 Task:  Click on Golf Select Pick Sheet First name Michael Last name Hernandez and  Email softage.9@softage.net Group 1 Scottie Scheffler Group 2 Matthew Fitzpatrick Bonus Golfer Matthew Fitzpatrick Group 3 Tom Kim Group 4 Sahith Theegala #1 Golfer For The Week Sam Burns Tie-Breaker Score 0 Submit pick sheet
Action: Mouse moved to (421, 334)
Screenshot: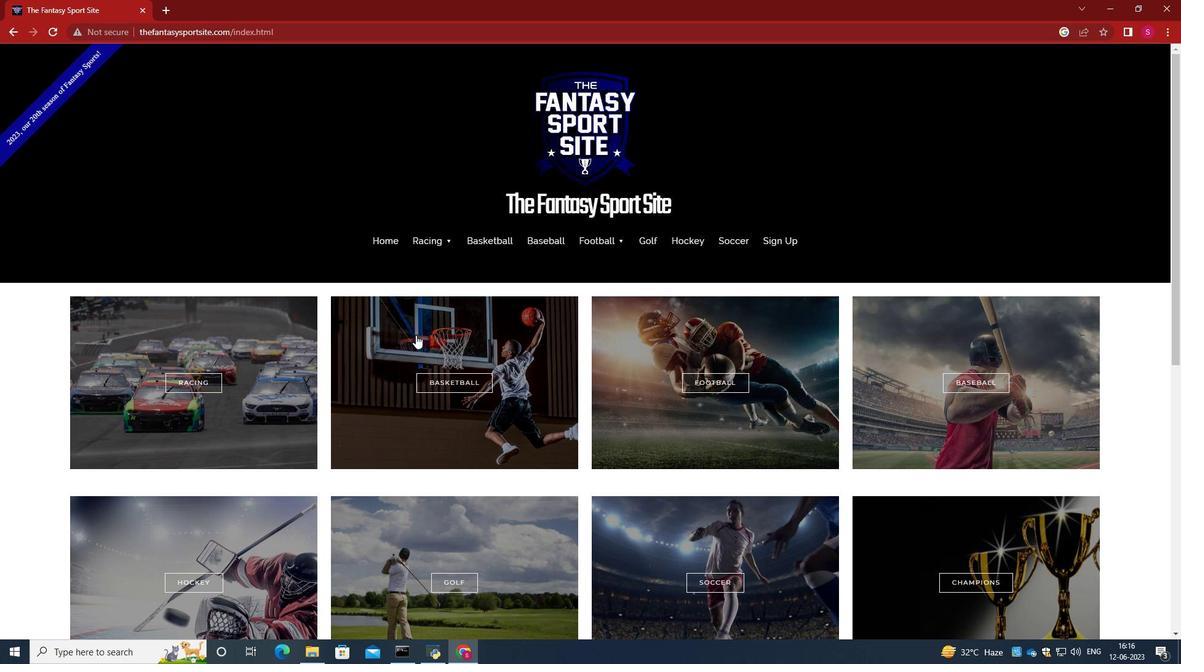 
Action: Mouse scrolled (421, 334) with delta (0, 0)
Screenshot: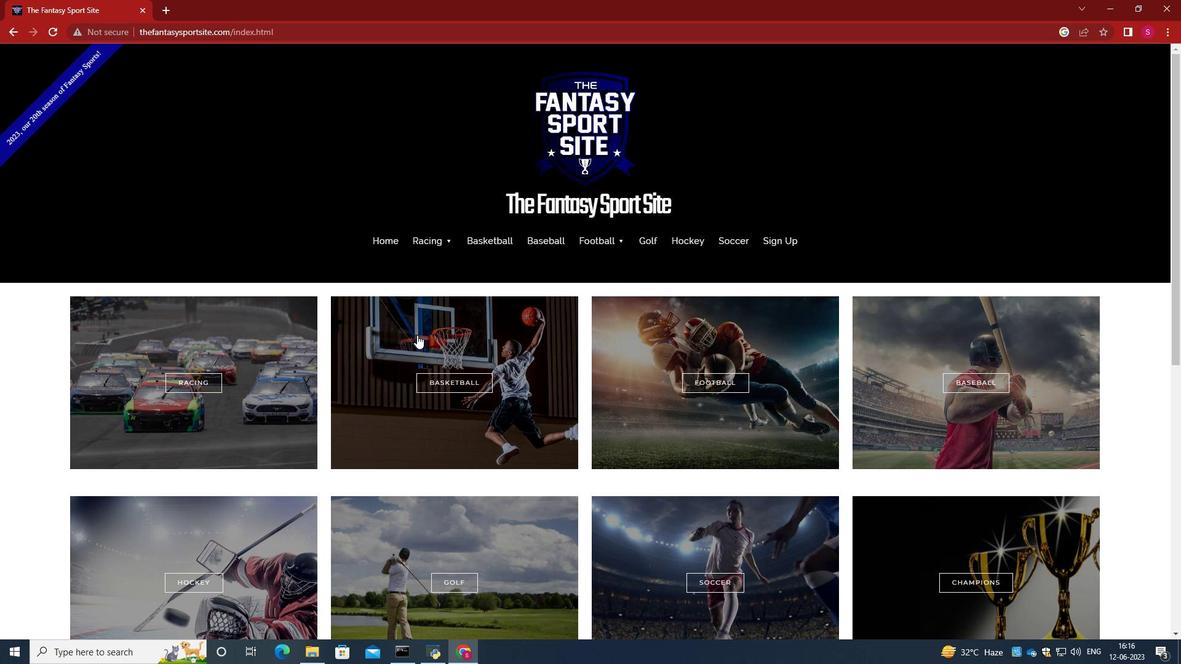 
Action: Mouse scrolled (421, 334) with delta (0, 0)
Screenshot: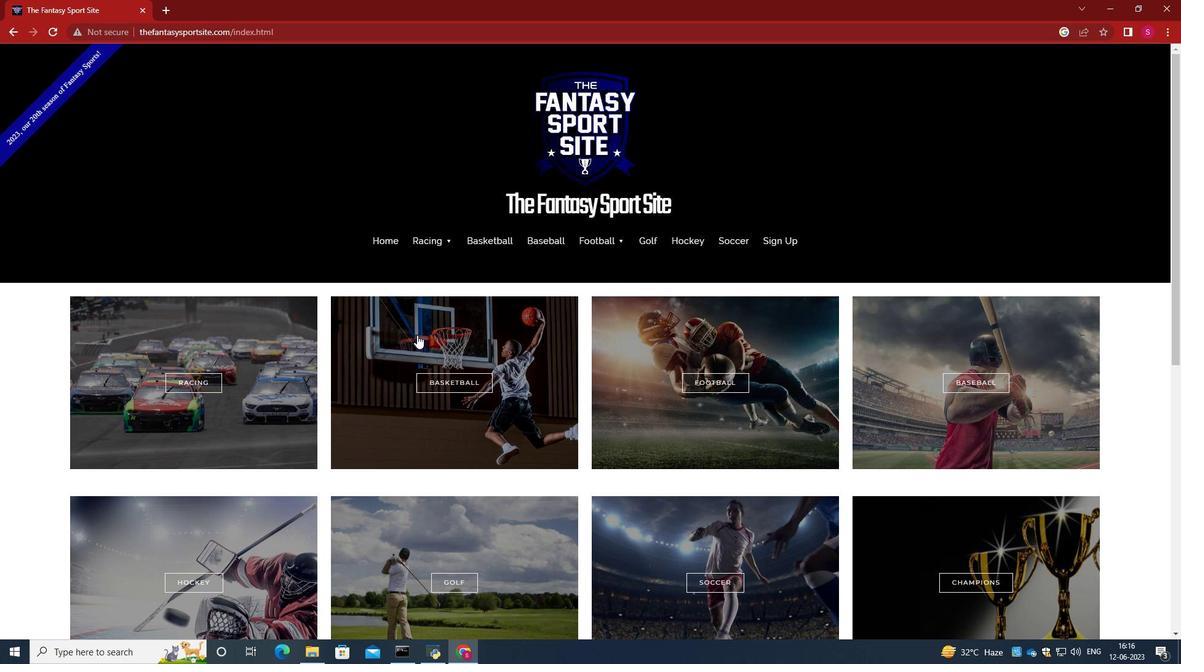 
Action: Mouse moved to (476, 465)
Screenshot: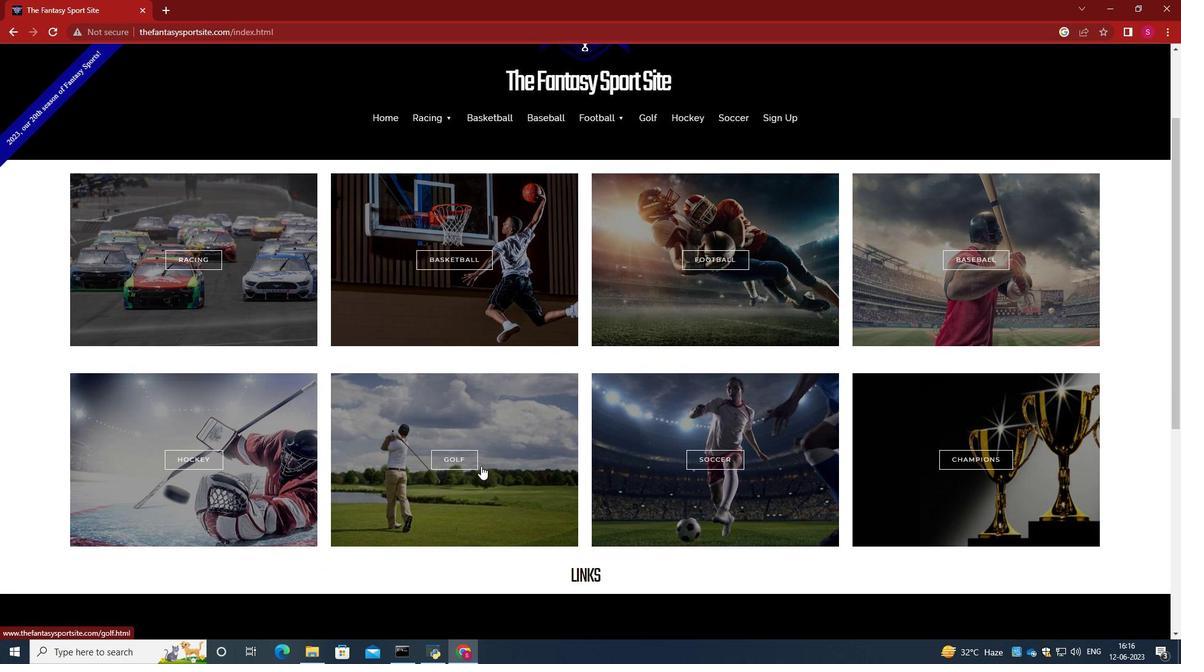 
Action: Mouse pressed left at (476, 465)
Screenshot: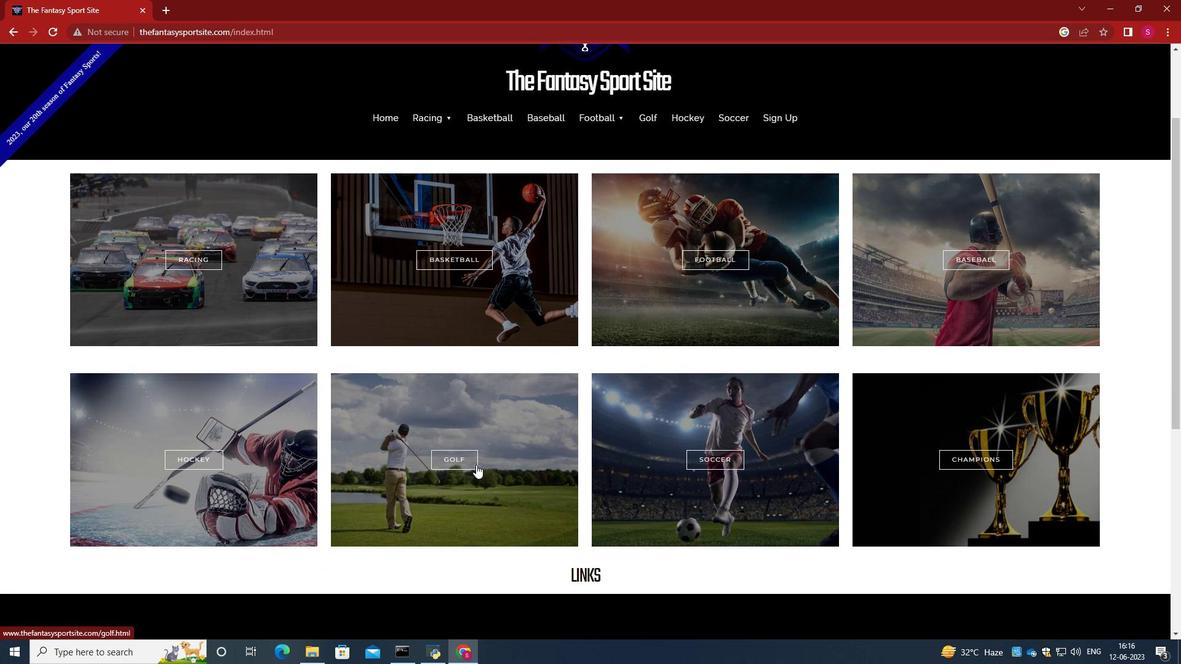 
Action: Mouse moved to (559, 292)
Screenshot: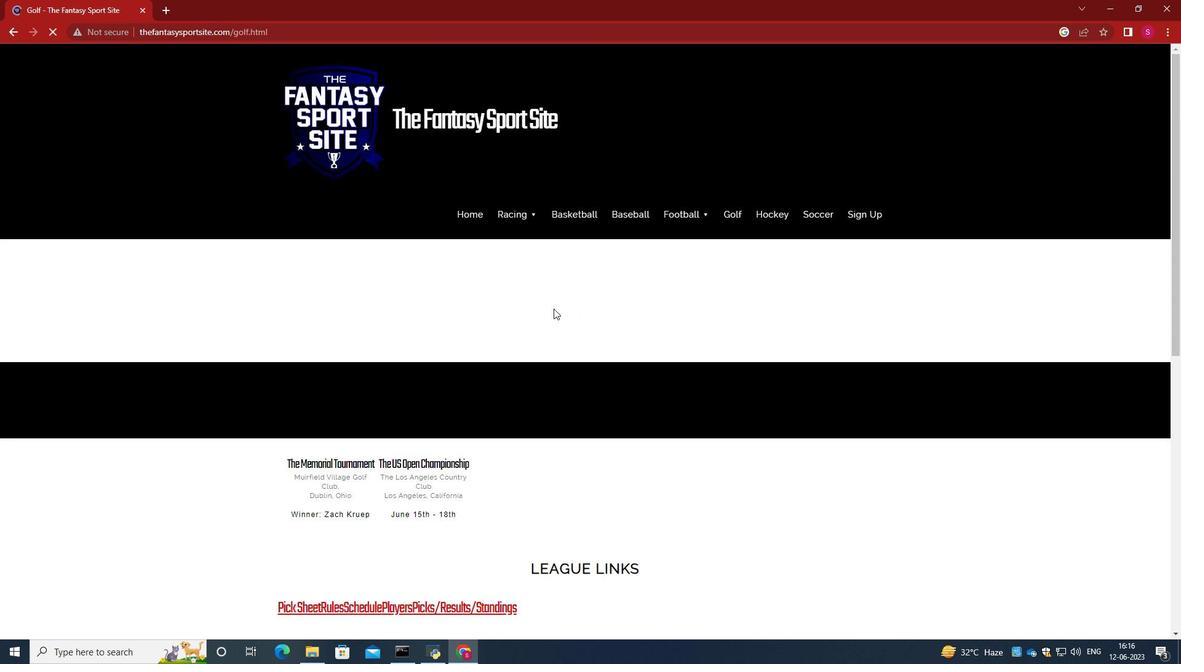 
Action: Mouse scrolled (559, 292) with delta (0, 0)
Screenshot: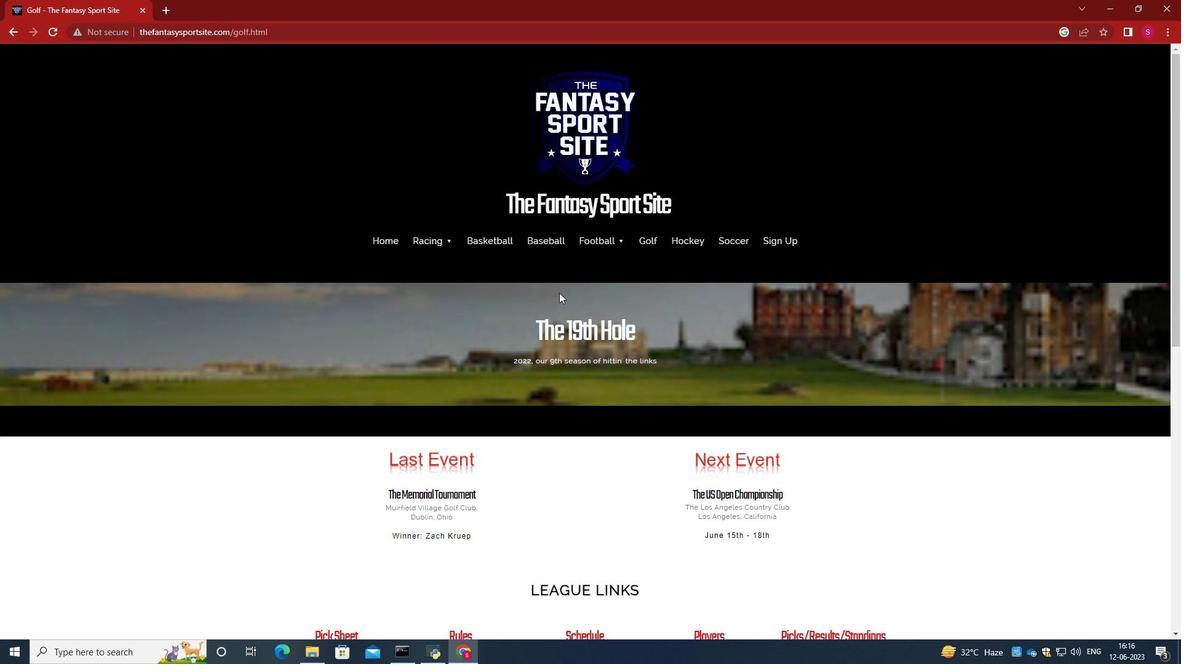 
Action: Mouse scrolled (559, 292) with delta (0, 0)
Screenshot: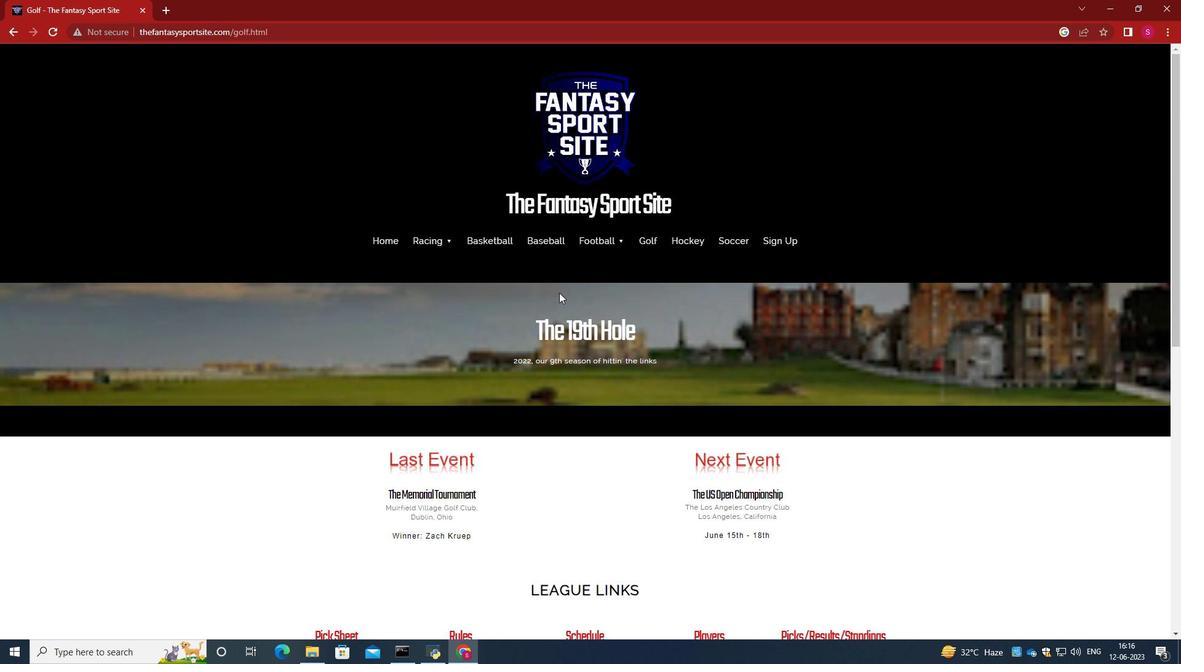 
Action: Mouse scrolled (559, 292) with delta (0, 0)
Screenshot: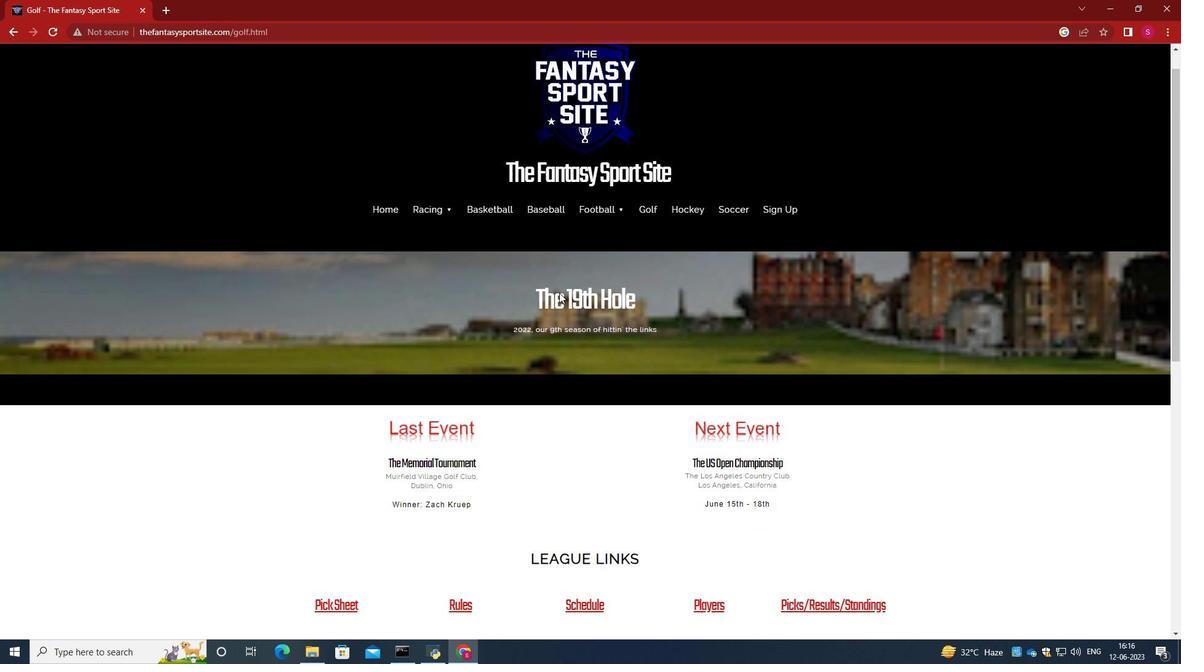 
Action: Mouse scrolled (559, 292) with delta (0, 0)
Screenshot: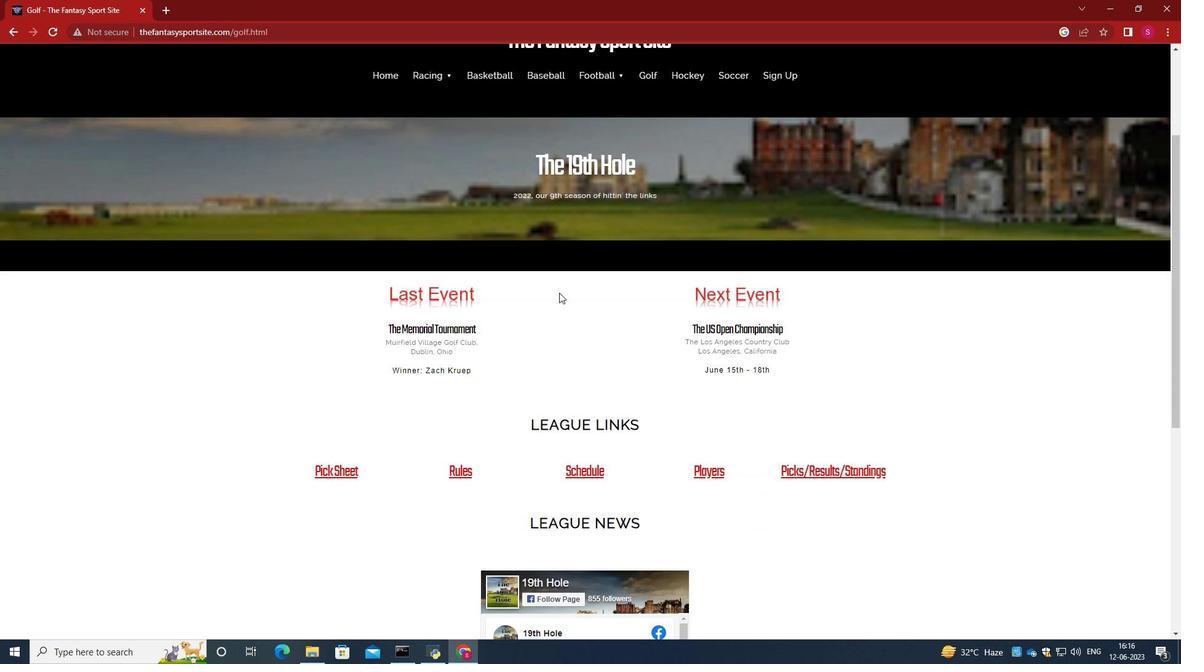 
Action: Mouse scrolled (559, 292) with delta (0, 0)
Screenshot: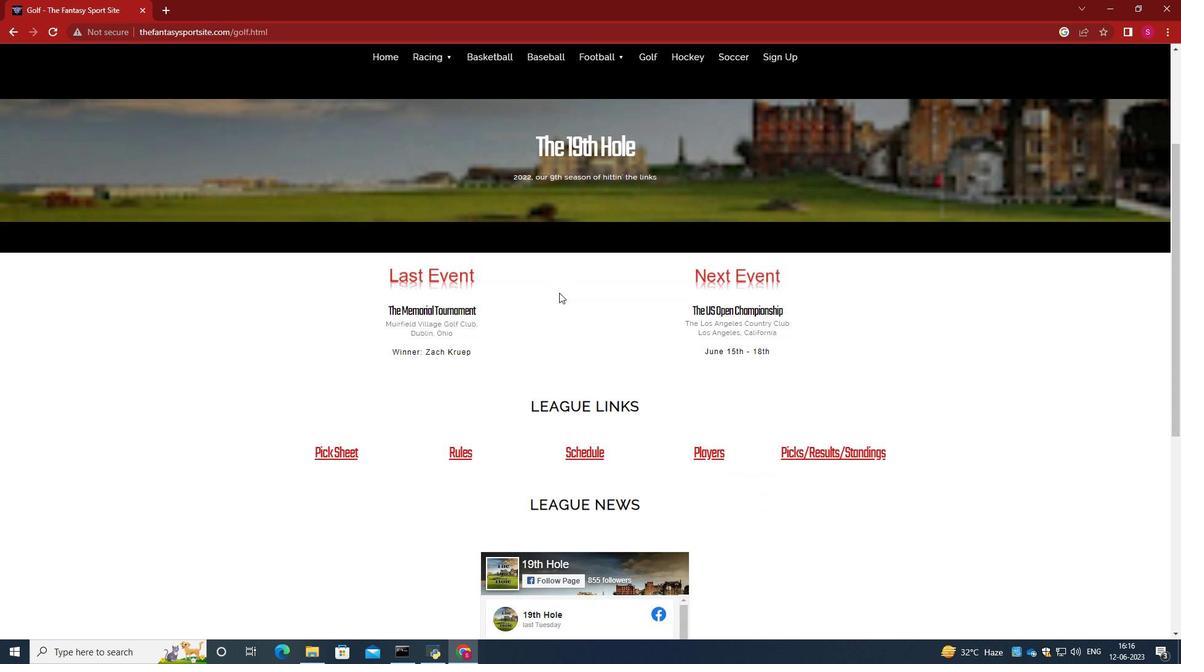 
Action: Mouse moved to (333, 334)
Screenshot: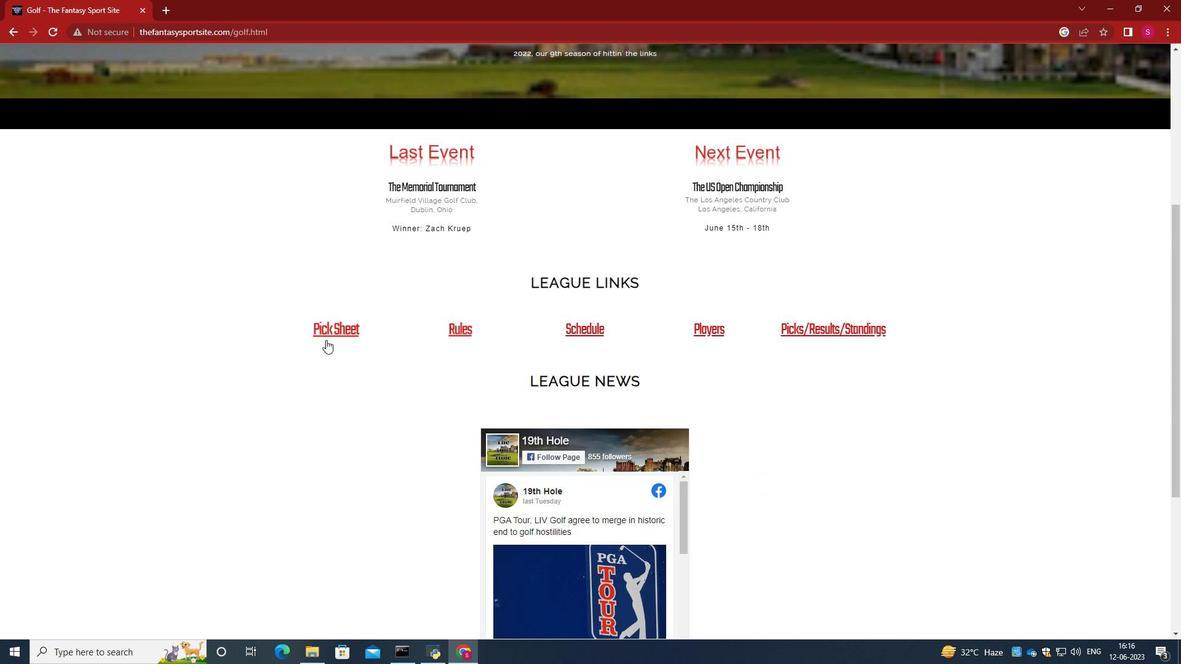 
Action: Mouse pressed left at (333, 334)
Screenshot: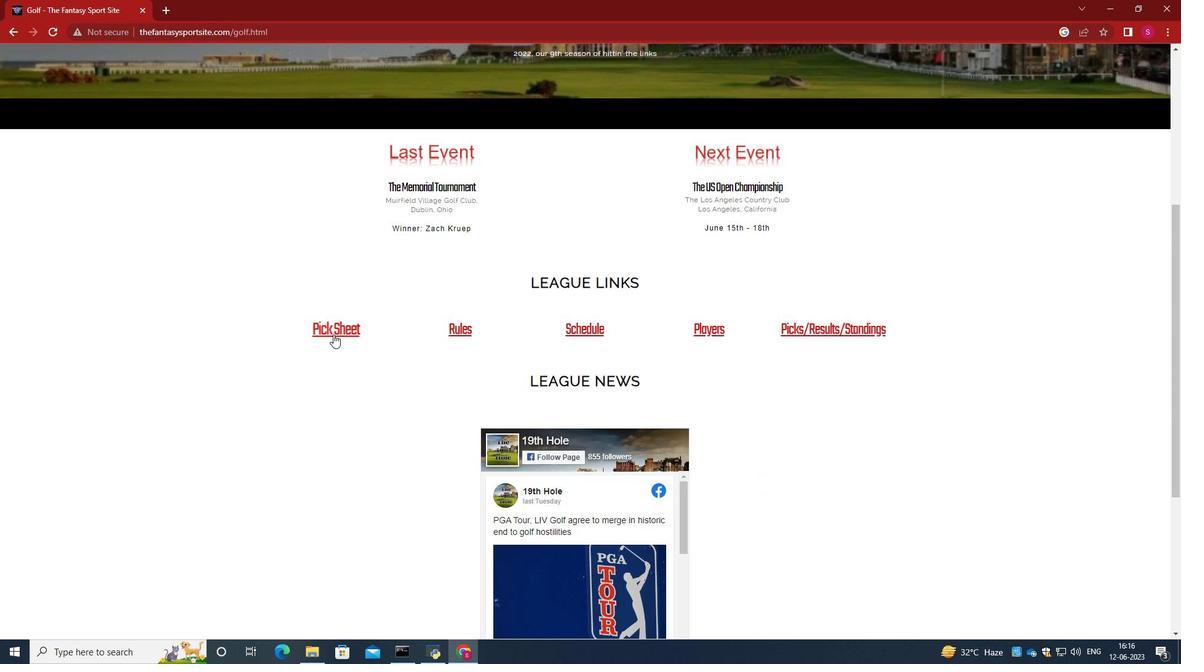 
Action: Mouse moved to (570, 276)
Screenshot: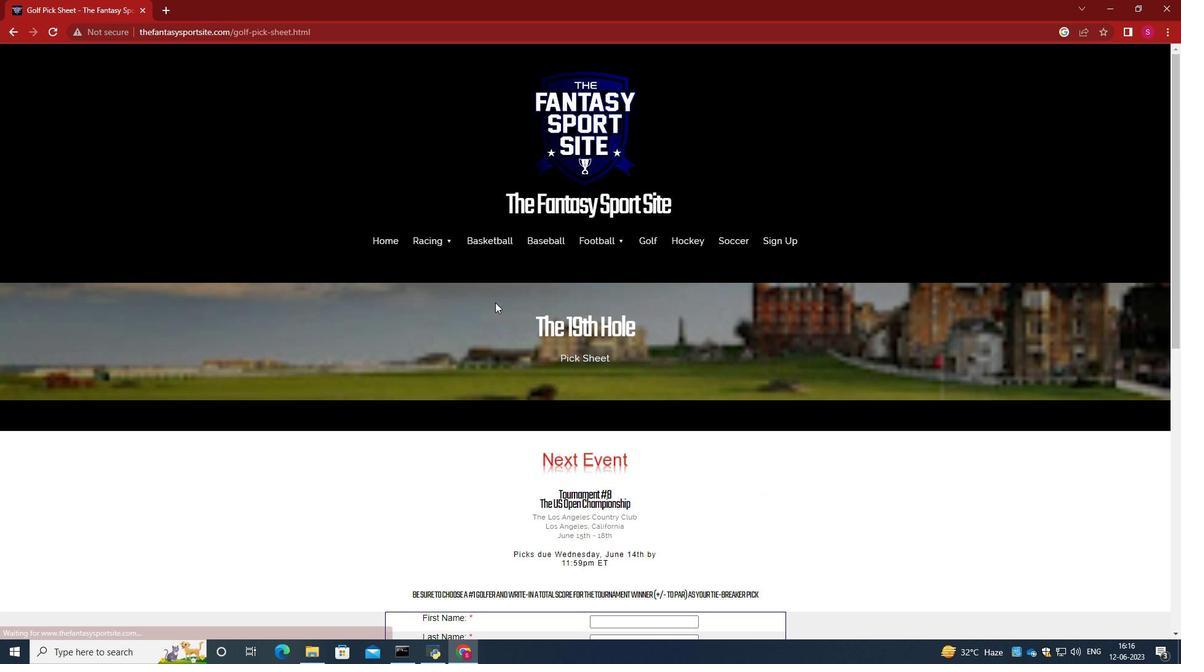 
Action: Mouse scrolled (570, 275) with delta (0, 0)
Screenshot: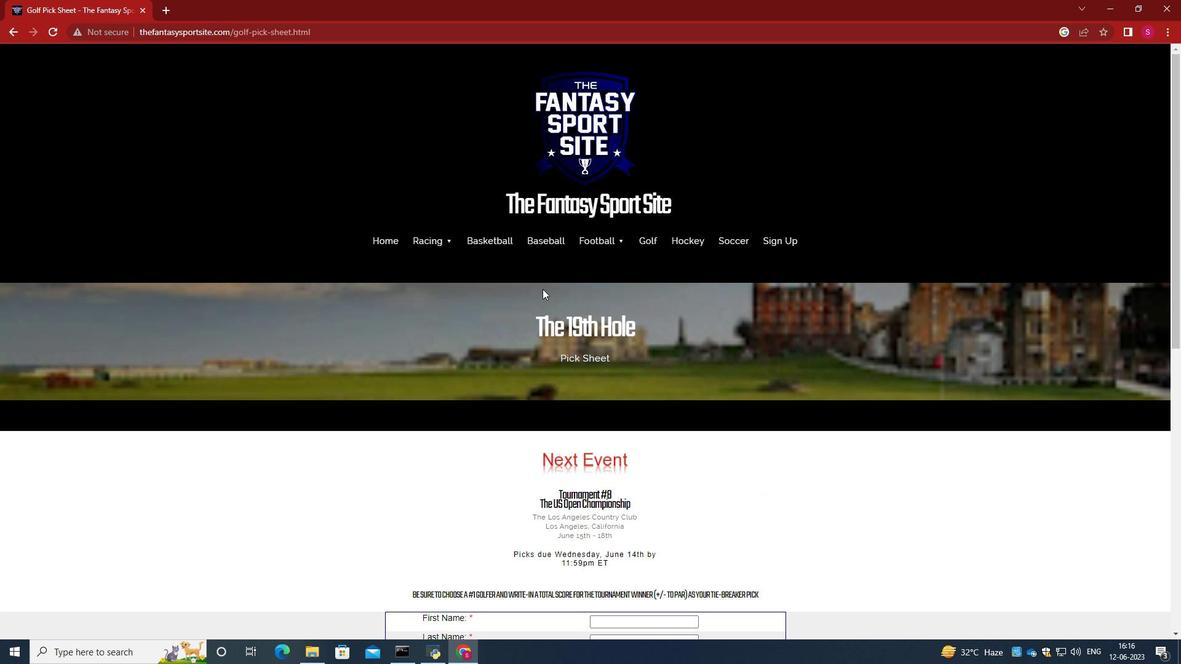 
Action: Mouse scrolled (570, 275) with delta (0, 0)
Screenshot: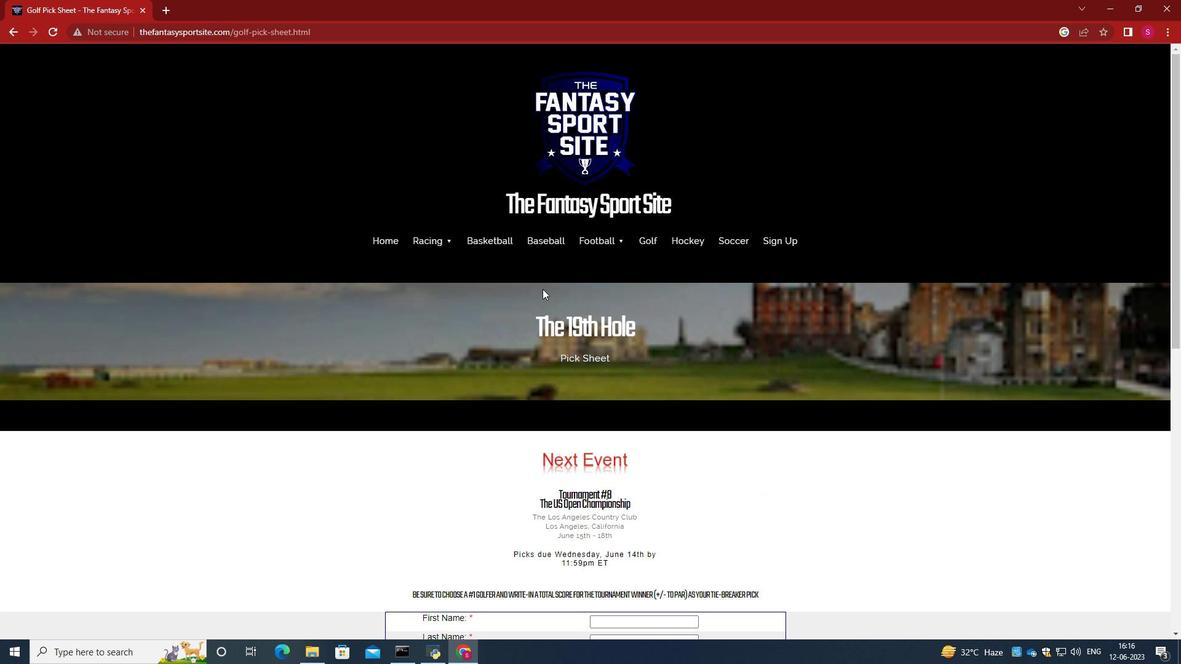 
Action: Mouse scrolled (570, 275) with delta (0, 0)
Screenshot: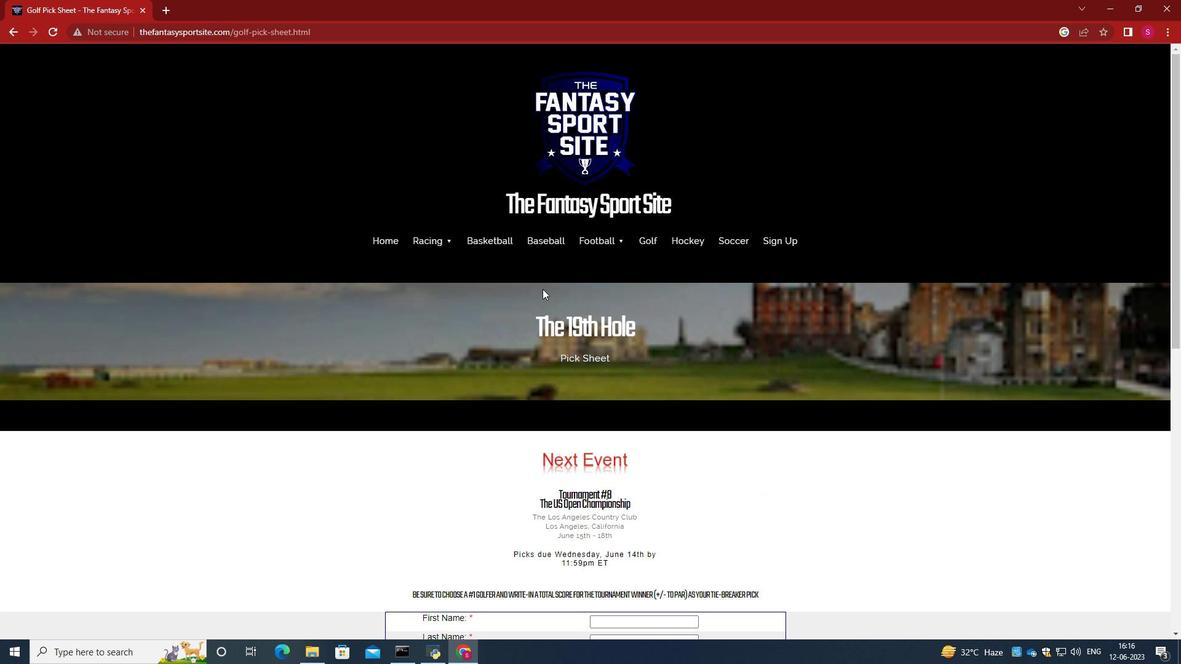 
Action: Mouse scrolled (570, 275) with delta (0, 0)
Screenshot: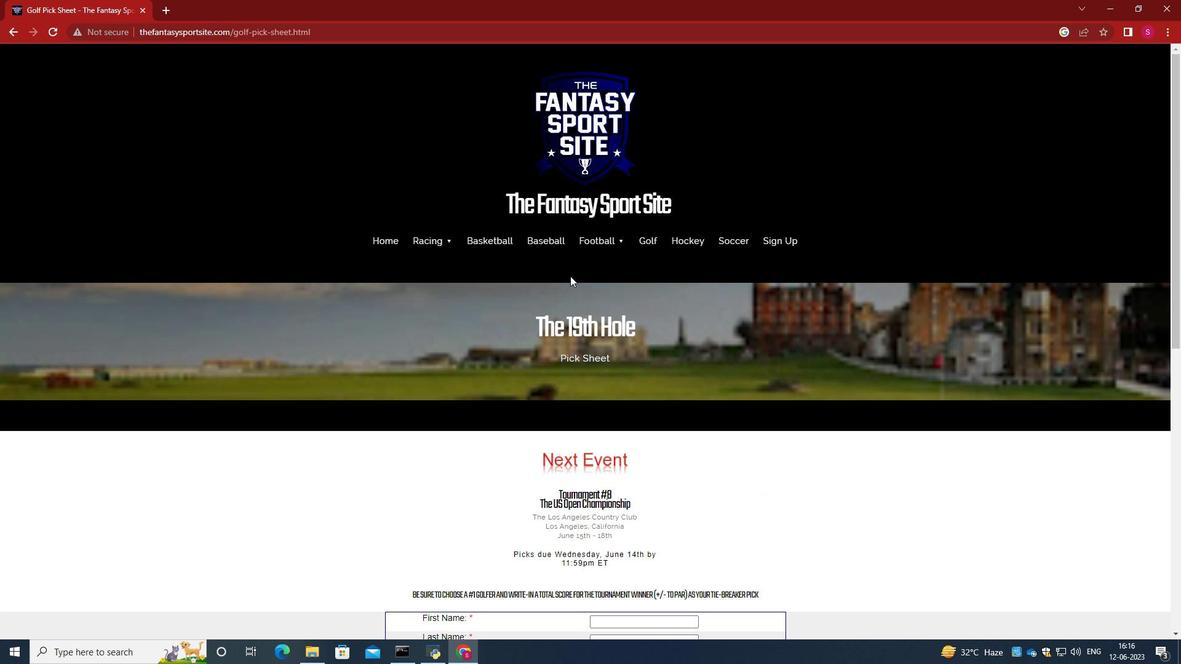 
Action: Mouse scrolled (570, 275) with delta (0, 0)
Screenshot: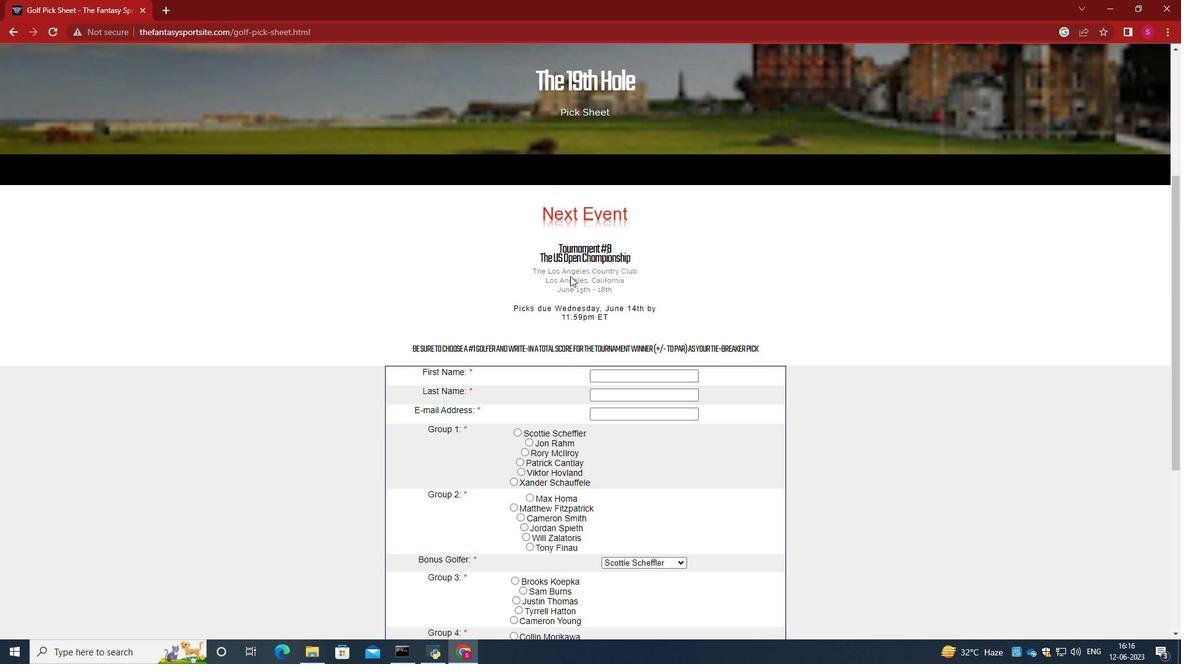 
Action: Mouse moved to (609, 318)
Screenshot: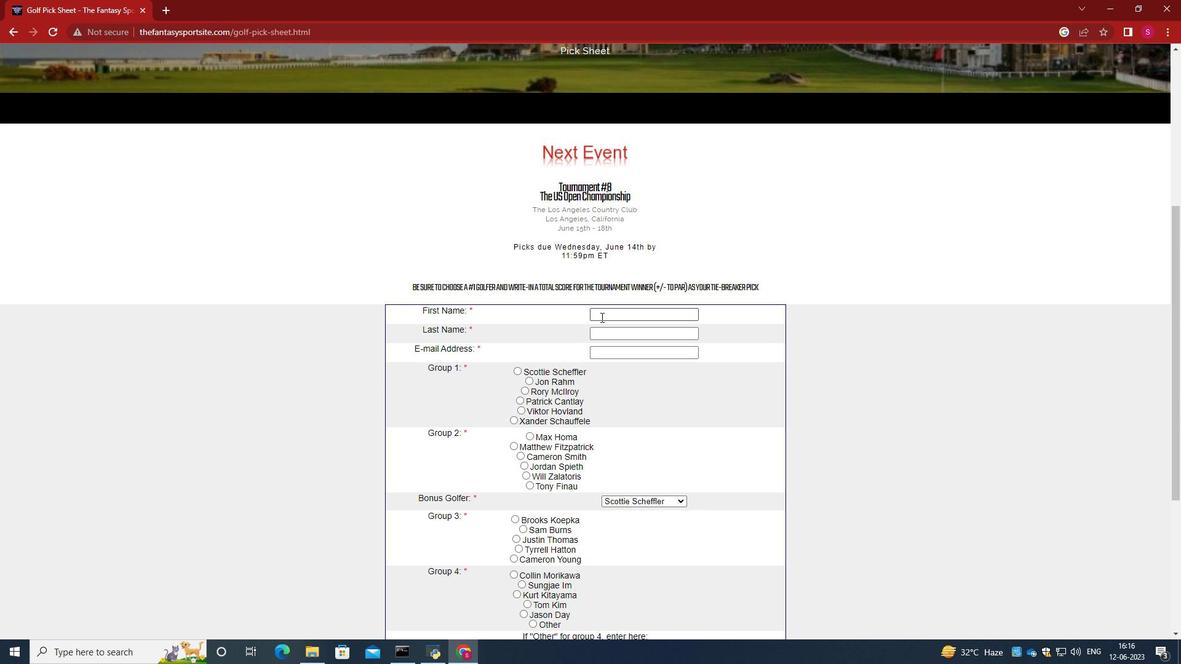 
Action: Mouse pressed left at (609, 318)
Screenshot: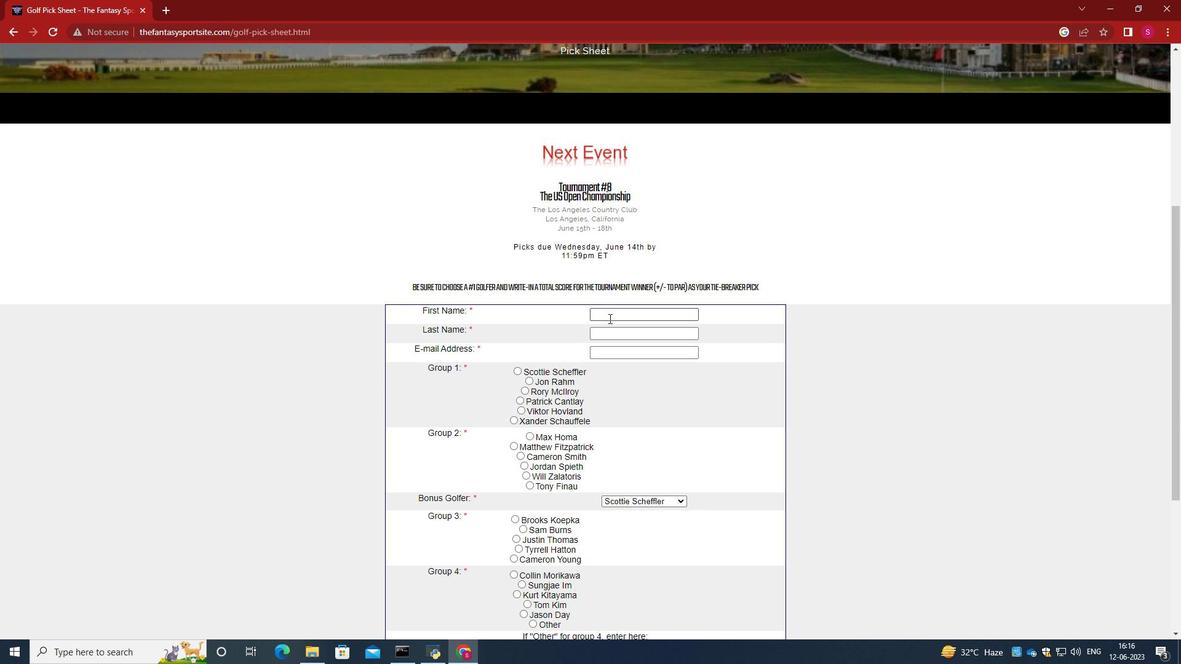 
Action: Key pressed <Key.caps_lock>M<Key.caps_lock>iche<Key.backspace>ael<Key.tab><Key.caps_lock>H<Key.caps_lock>ernandez<Key.tab>softage.9<Key.shift>@softage.net
Screenshot: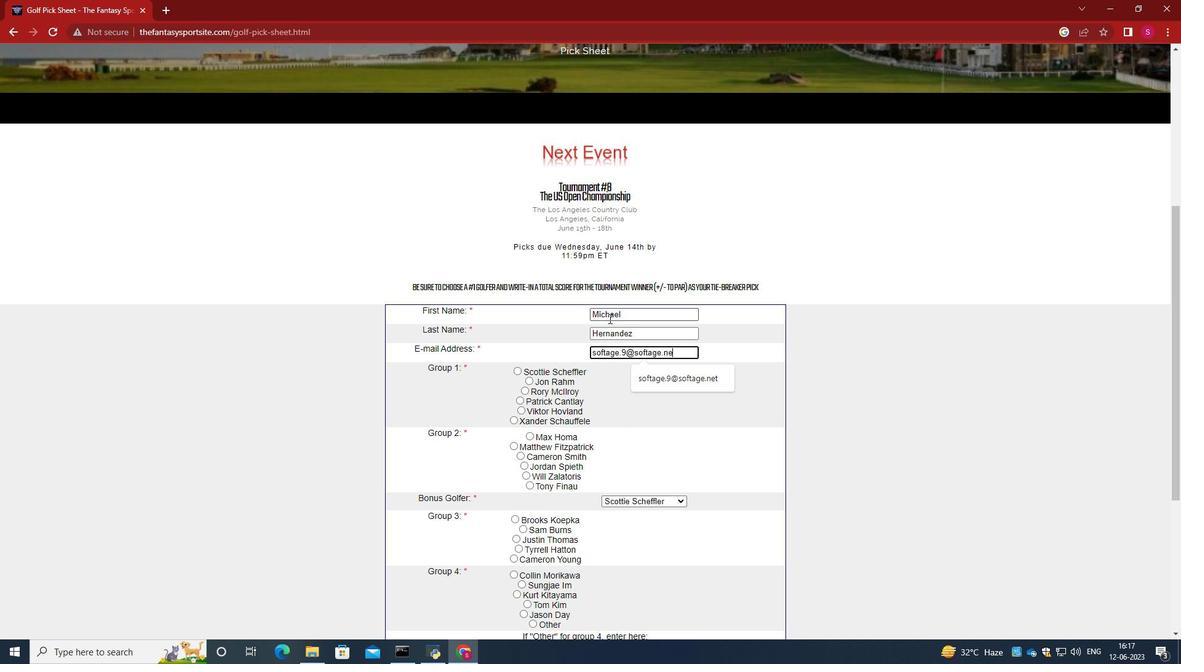 
Action: Mouse moved to (637, 407)
Screenshot: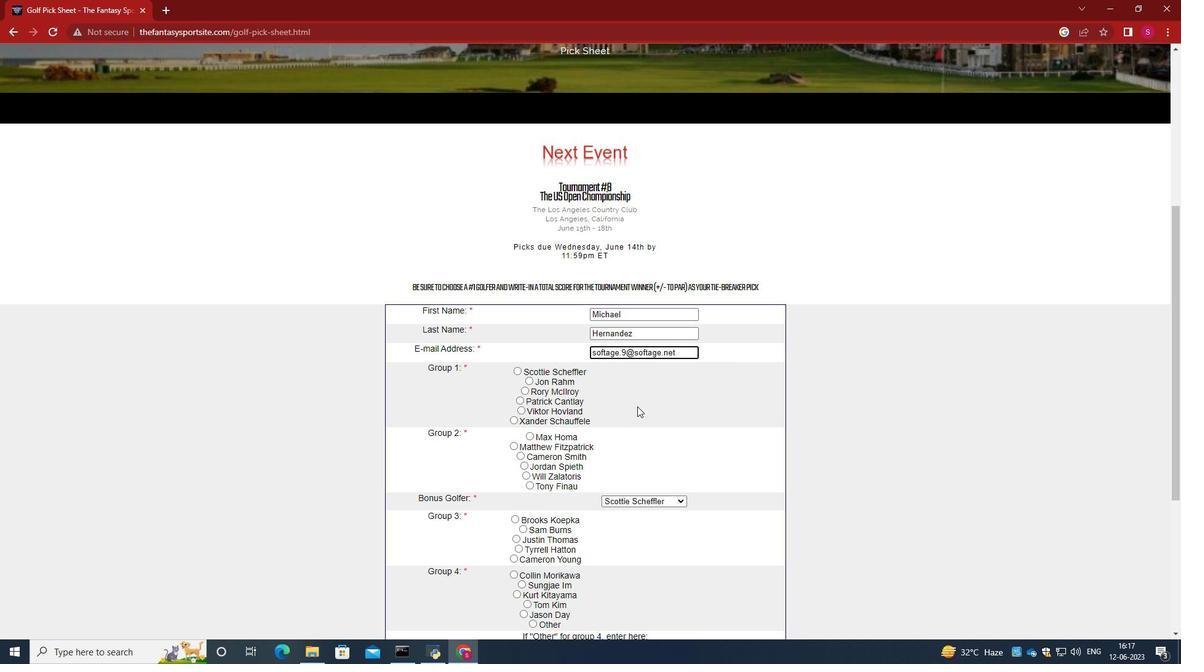 
Action: Mouse scrolled (637, 406) with delta (0, 0)
Screenshot: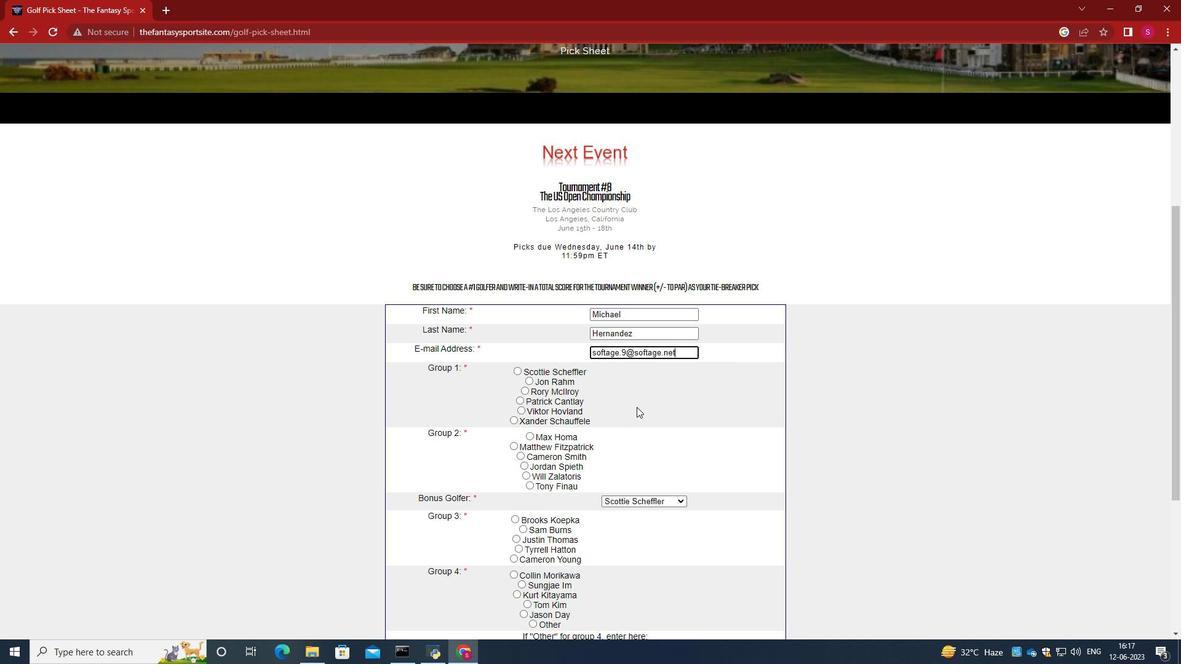 
Action: Mouse moved to (521, 309)
Screenshot: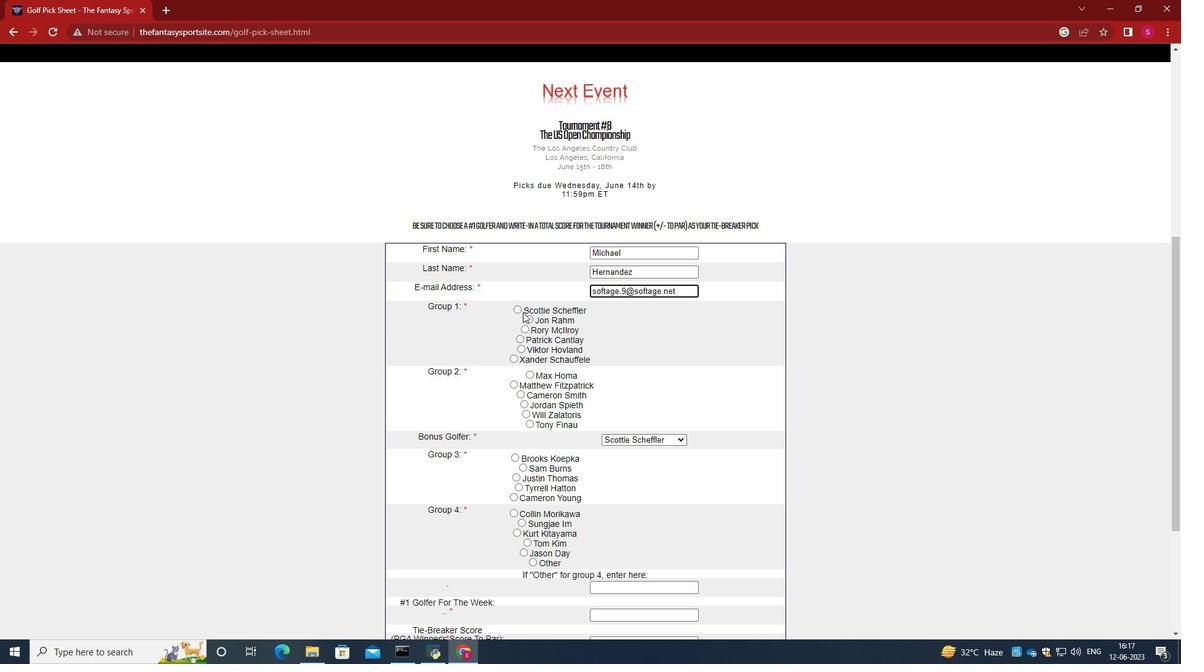 
Action: Mouse pressed left at (521, 309)
Screenshot: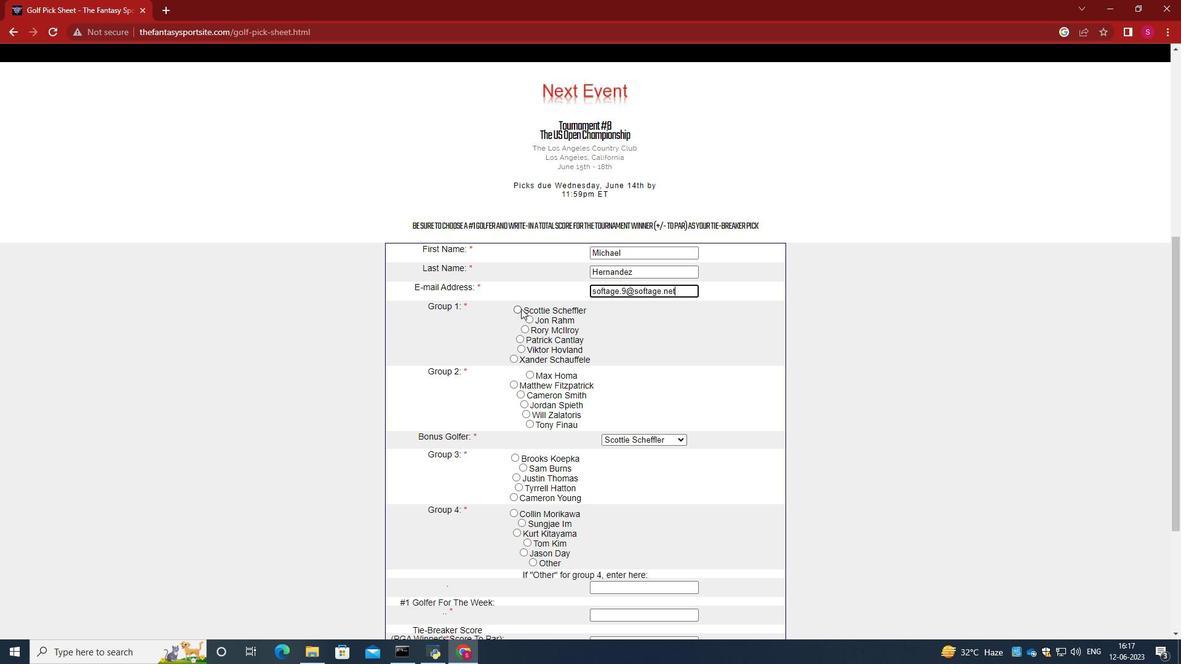 
Action: Mouse moved to (628, 336)
Screenshot: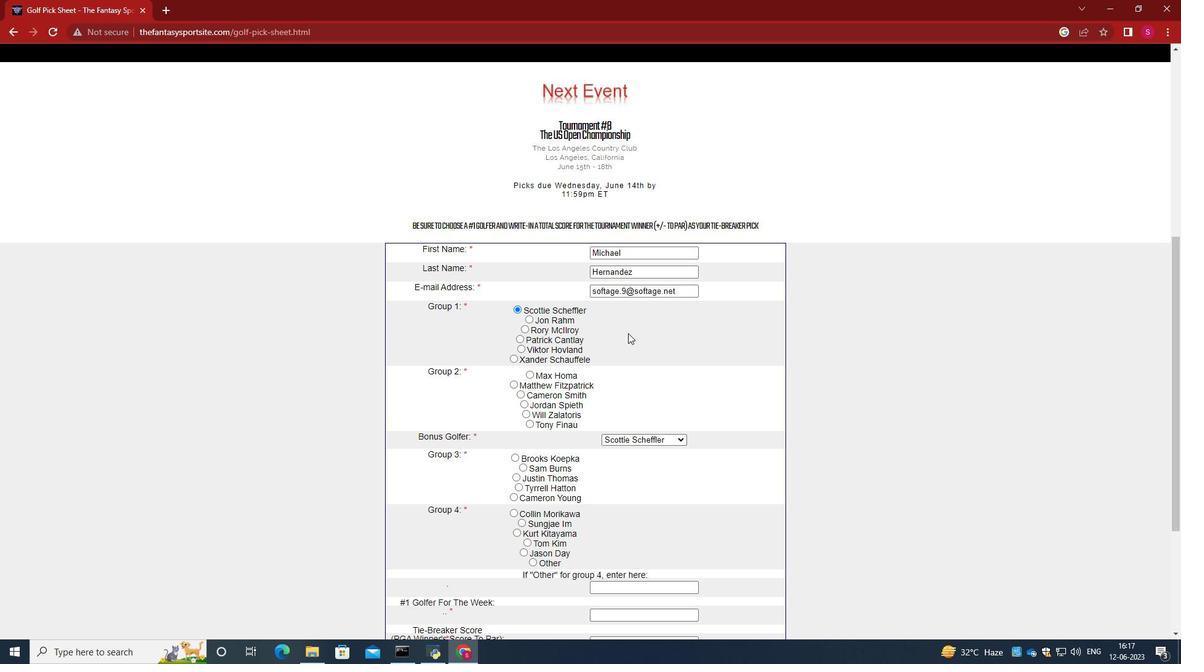 
Action: Mouse scrolled (628, 336) with delta (0, 0)
Screenshot: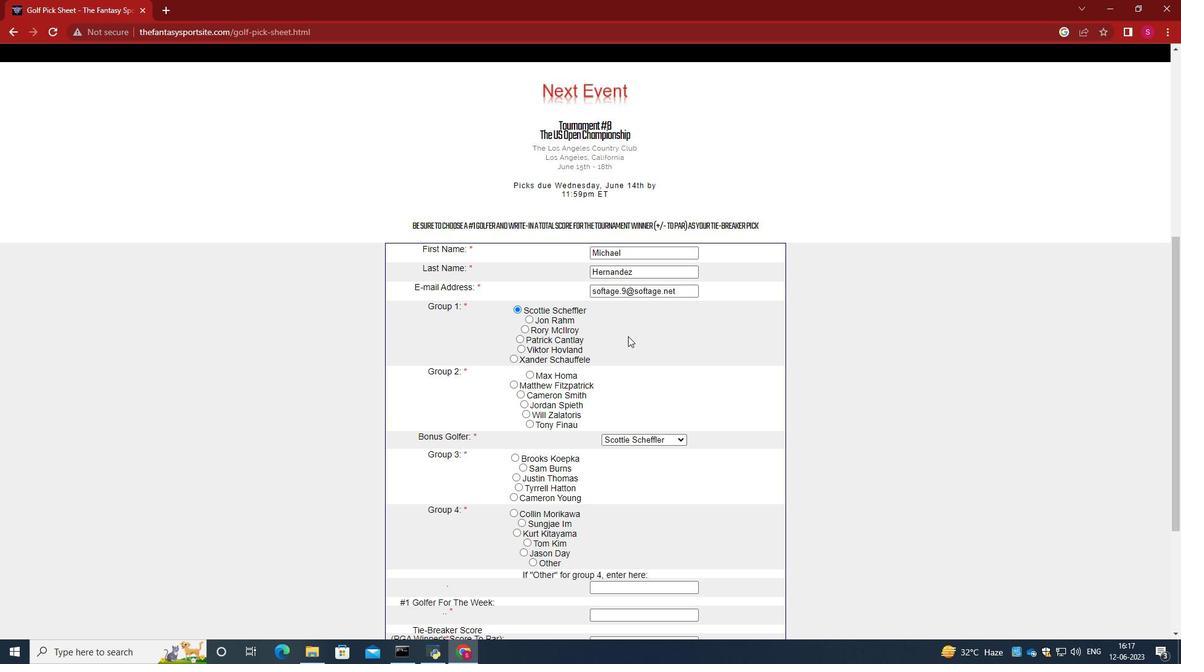 
Action: Mouse moved to (512, 321)
Screenshot: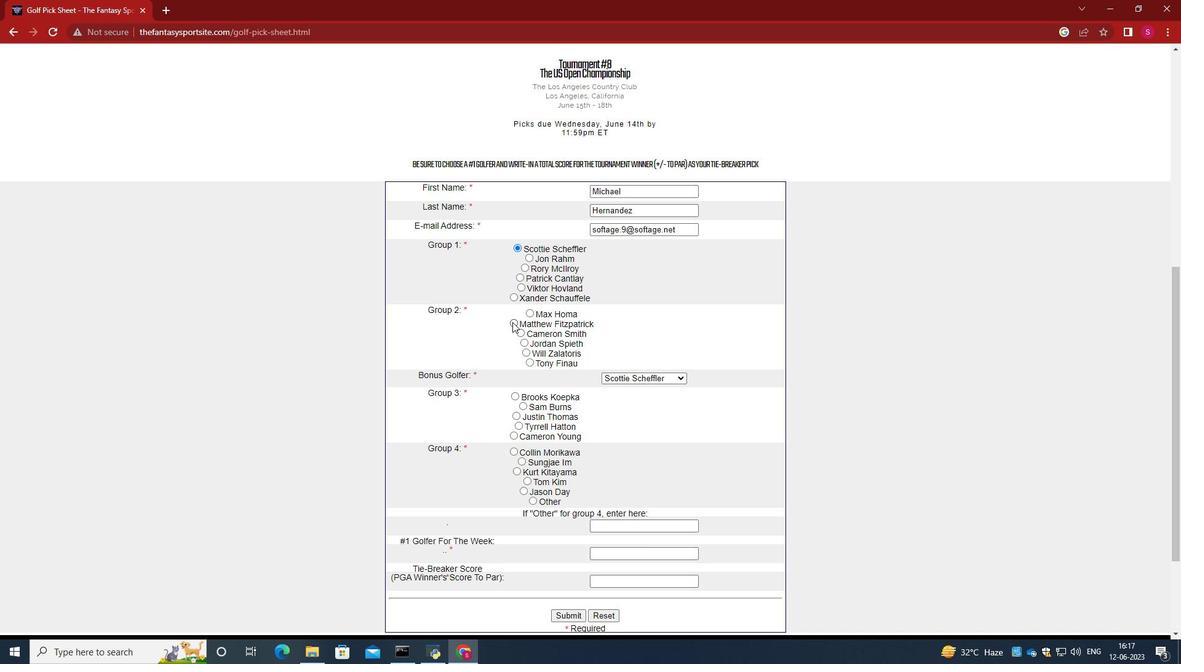 
Action: Mouse pressed left at (512, 321)
Screenshot: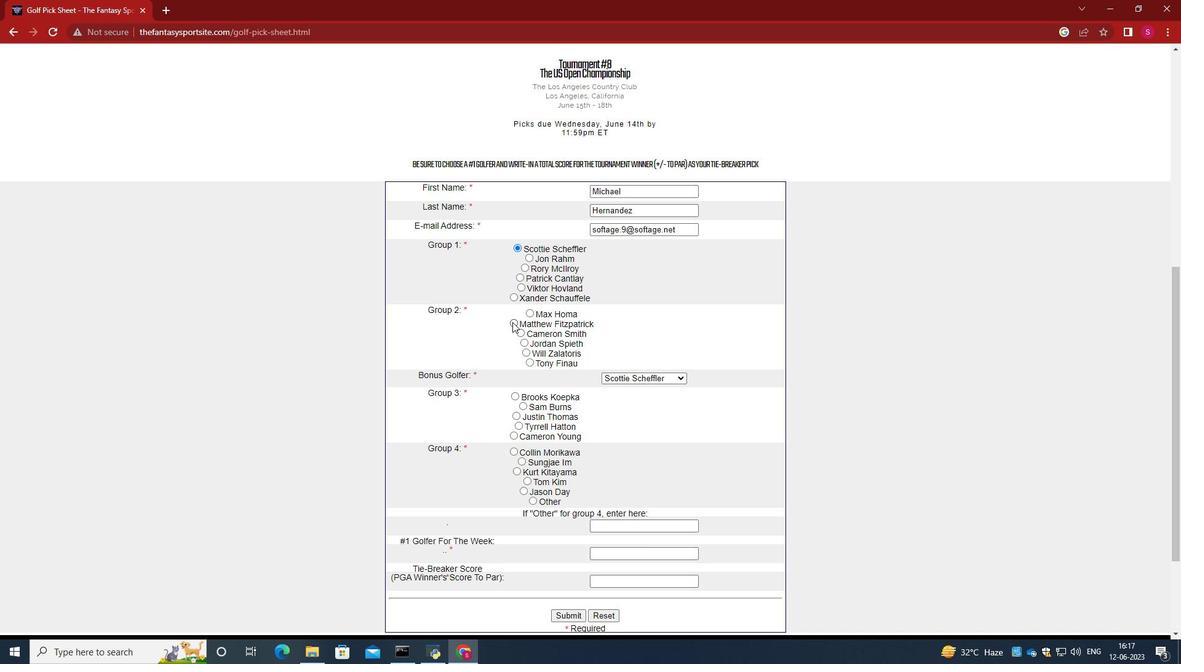 
Action: Mouse moved to (650, 379)
Screenshot: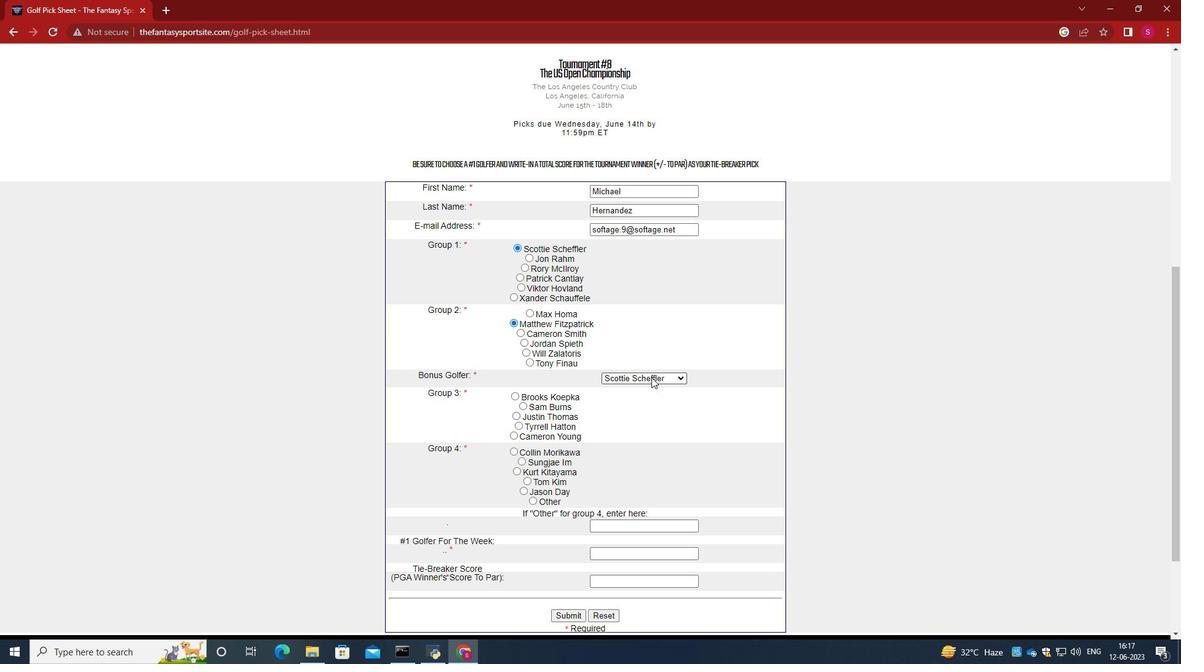
Action: Mouse pressed left at (650, 379)
Screenshot: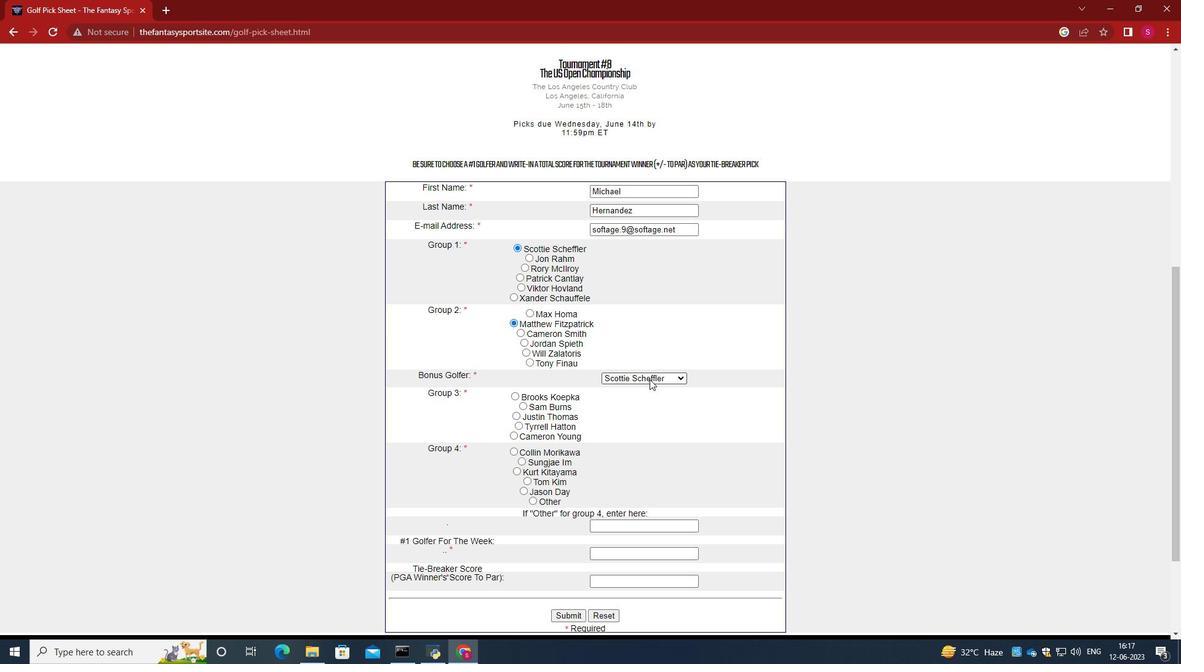
Action: Mouse moved to (648, 462)
Screenshot: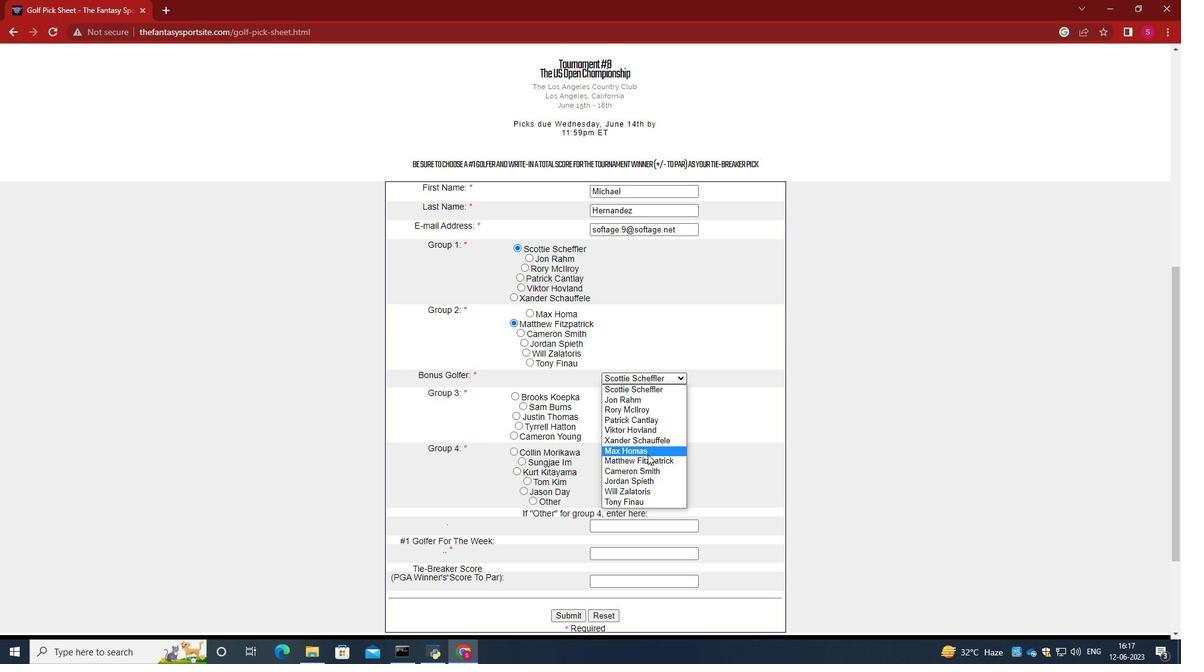 
Action: Mouse pressed left at (648, 462)
Screenshot: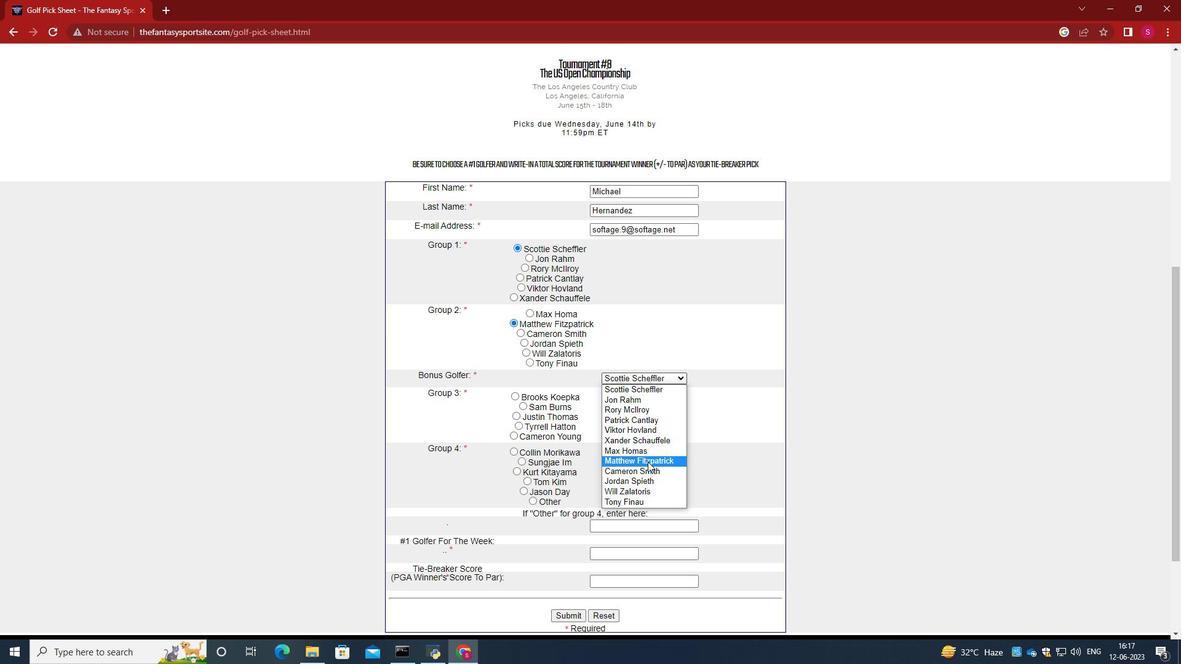 
Action: Mouse moved to (633, 365)
Screenshot: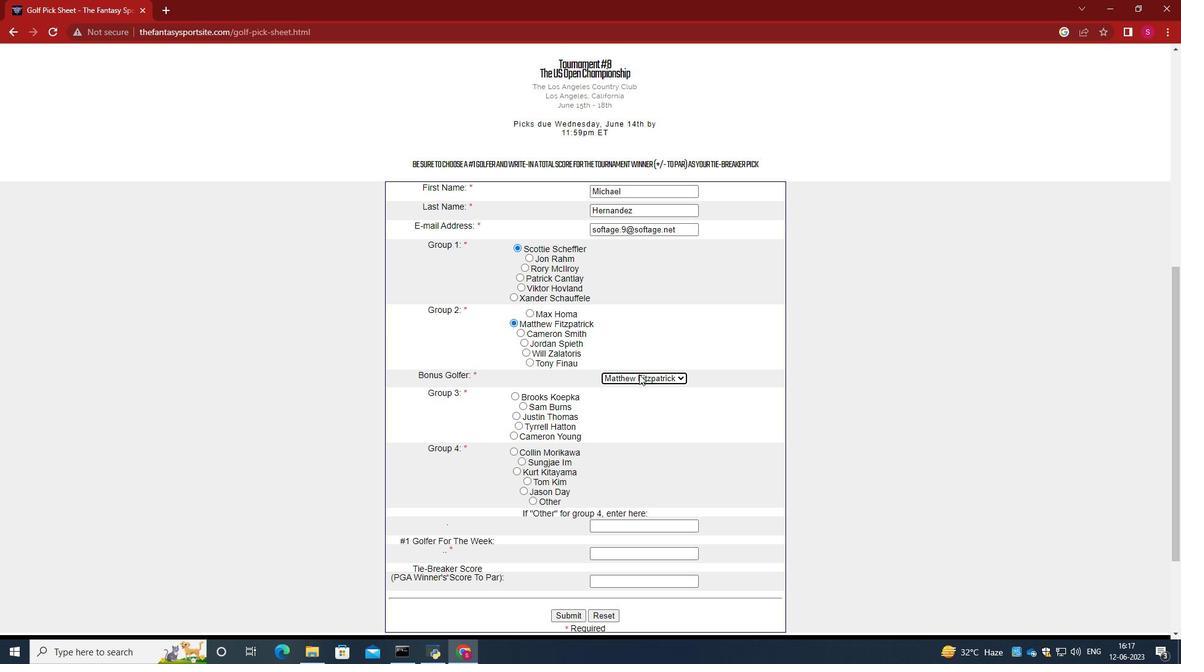 
Action: Mouse scrolled (633, 365) with delta (0, 0)
Screenshot: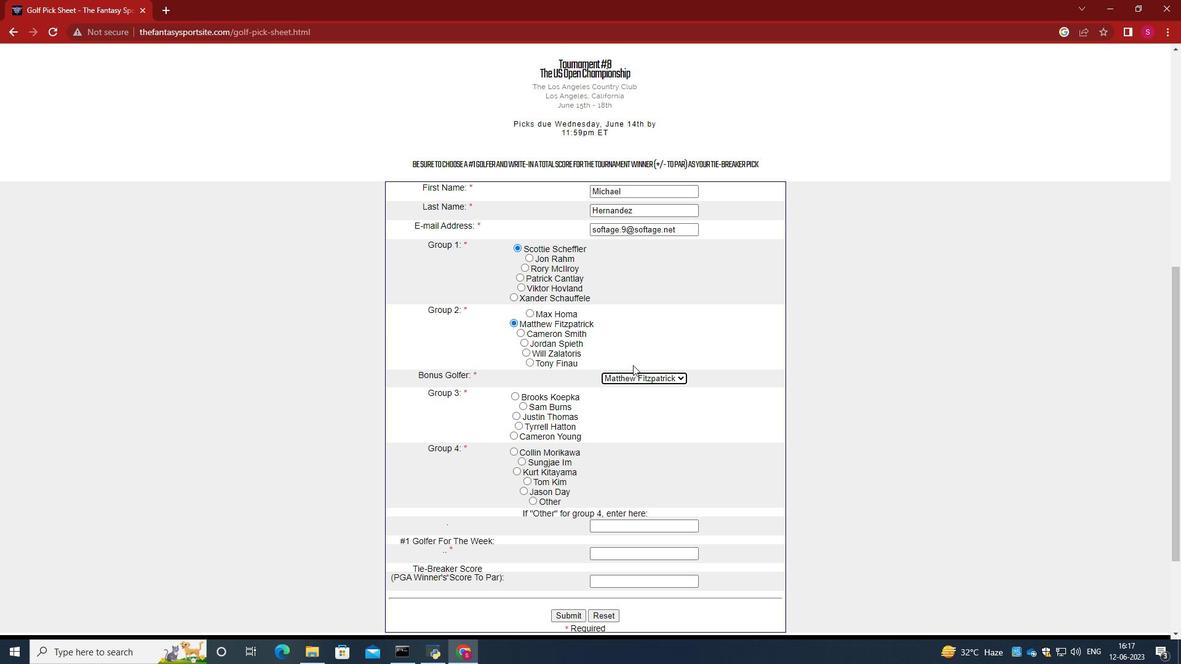 
Action: Mouse moved to (515, 375)
Screenshot: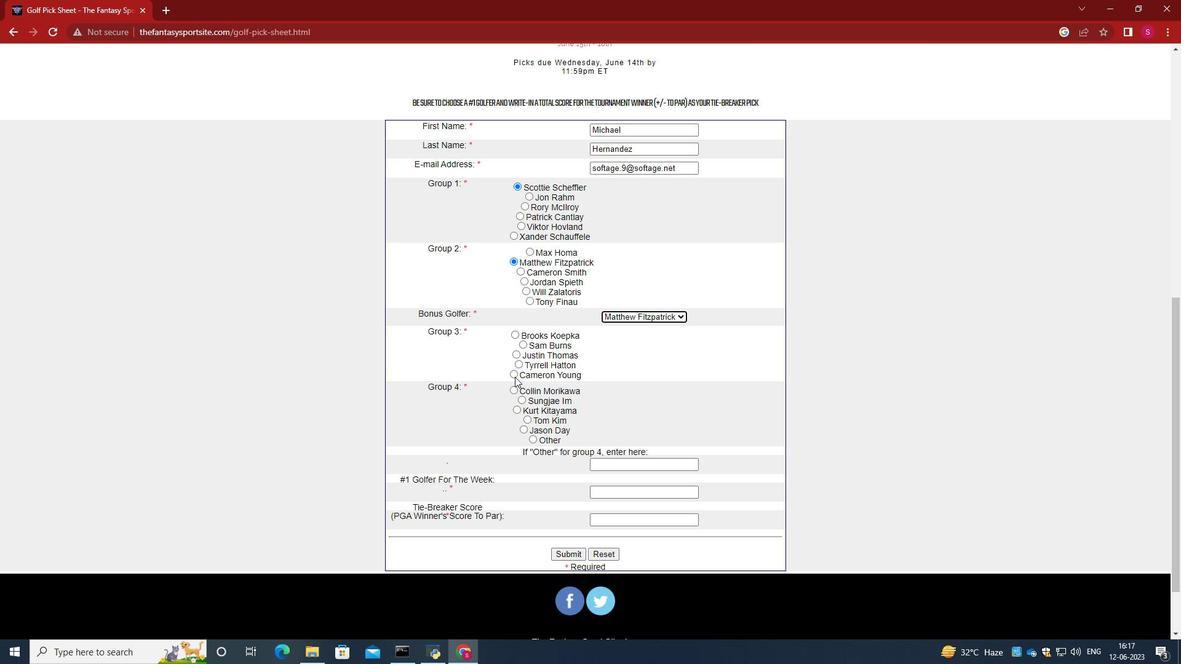 
Action: Mouse pressed left at (515, 375)
Screenshot: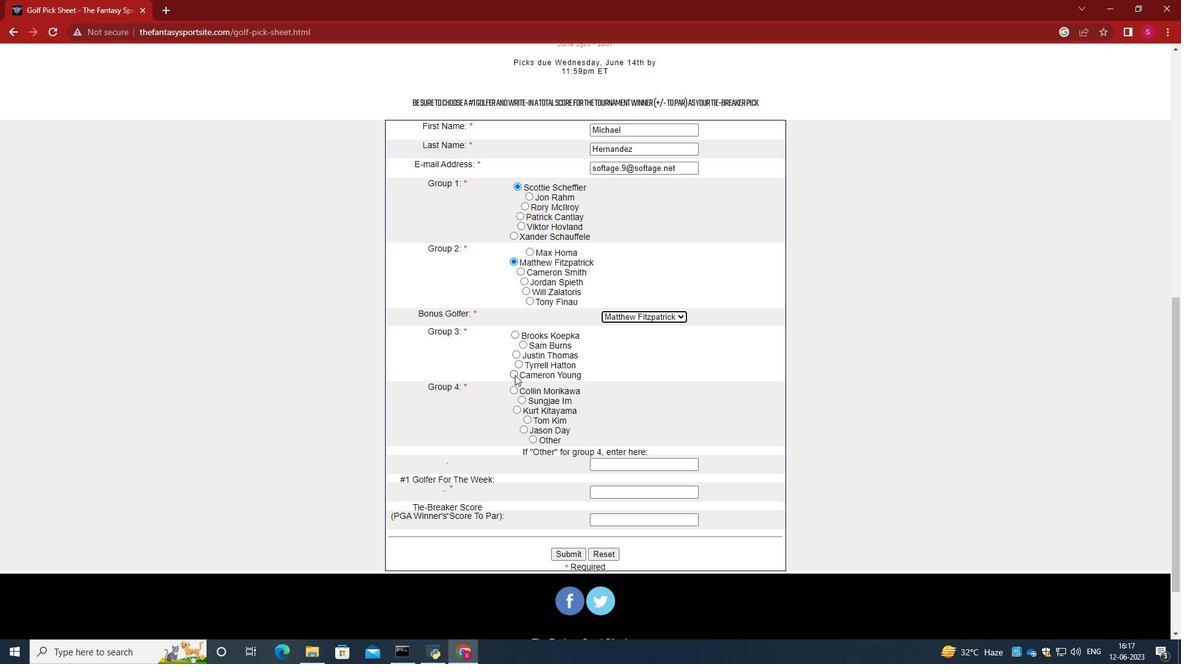 
Action: Mouse moved to (649, 366)
Screenshot: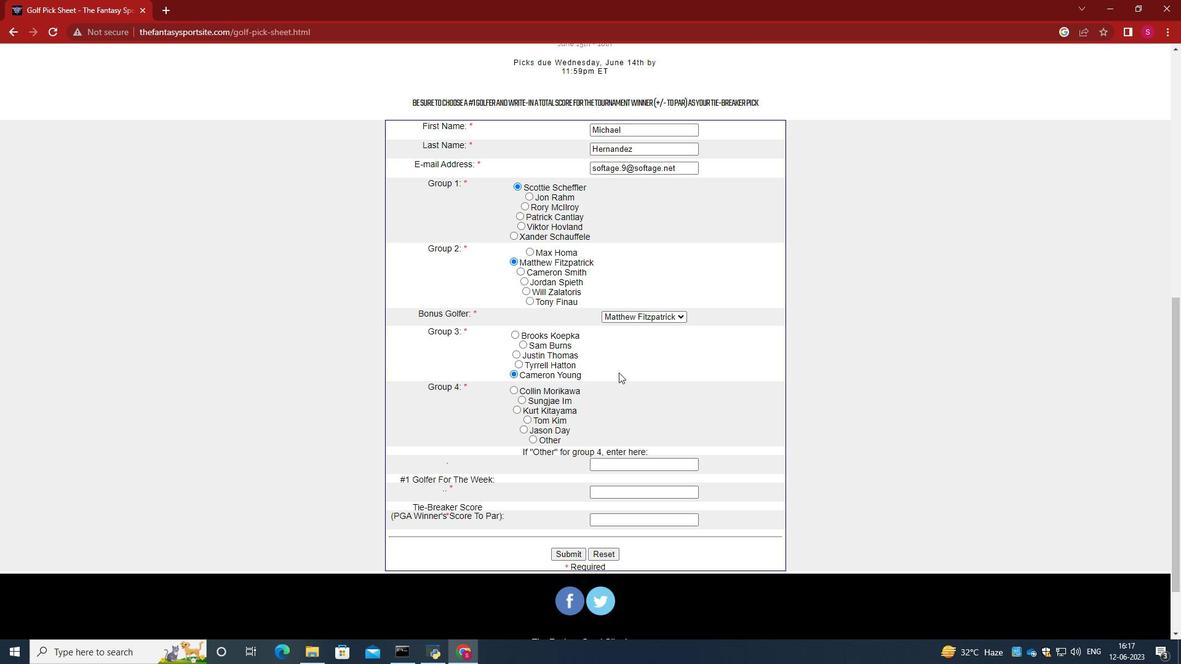 
Action: Mouse scrolled (649, 366) with delta (0, 0)
Screenshot: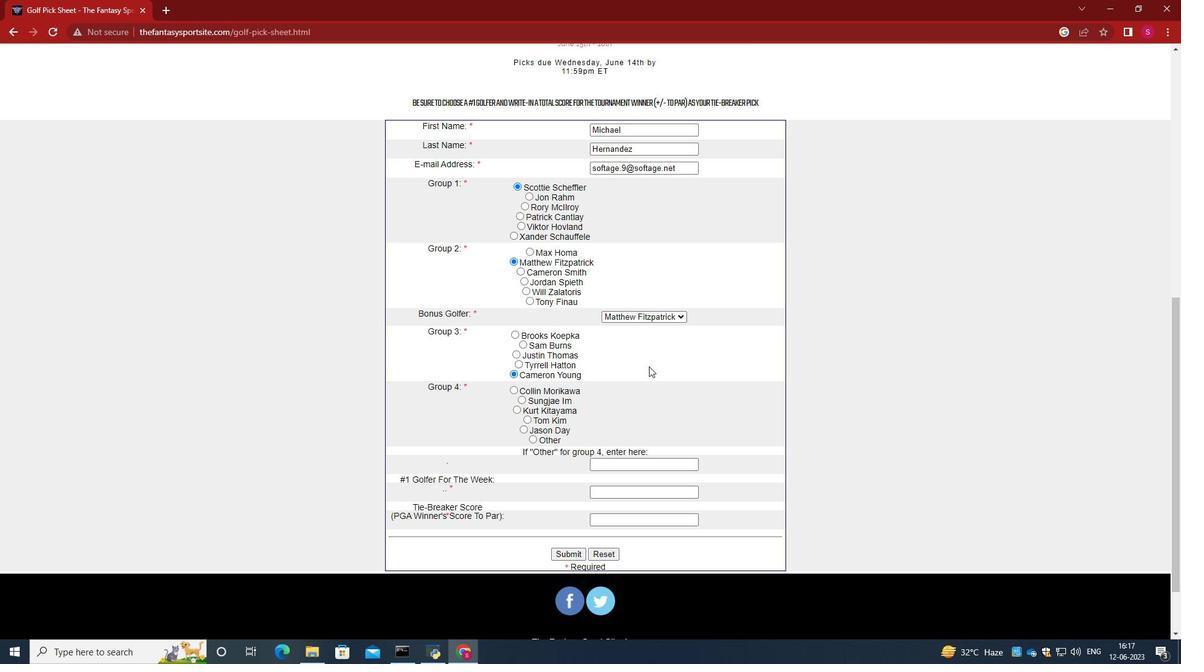 
Action: Mouse moved to (534, 374)
Screenshot: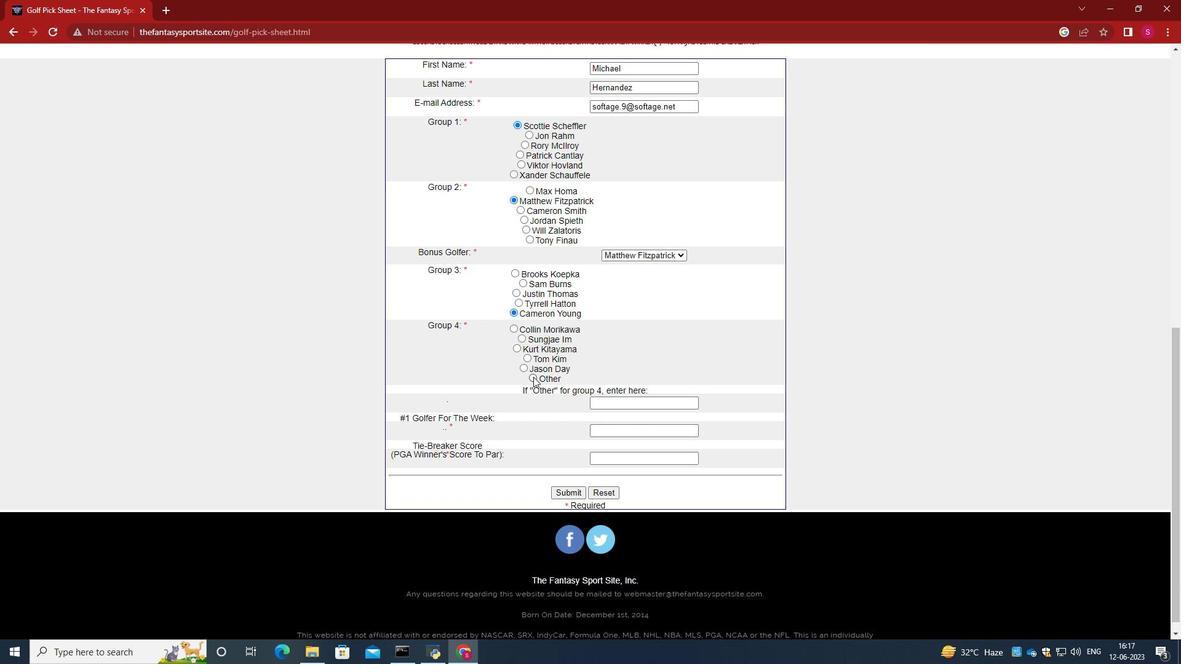 
Action: Mouse pressed left at (534, 374)
Screenshot: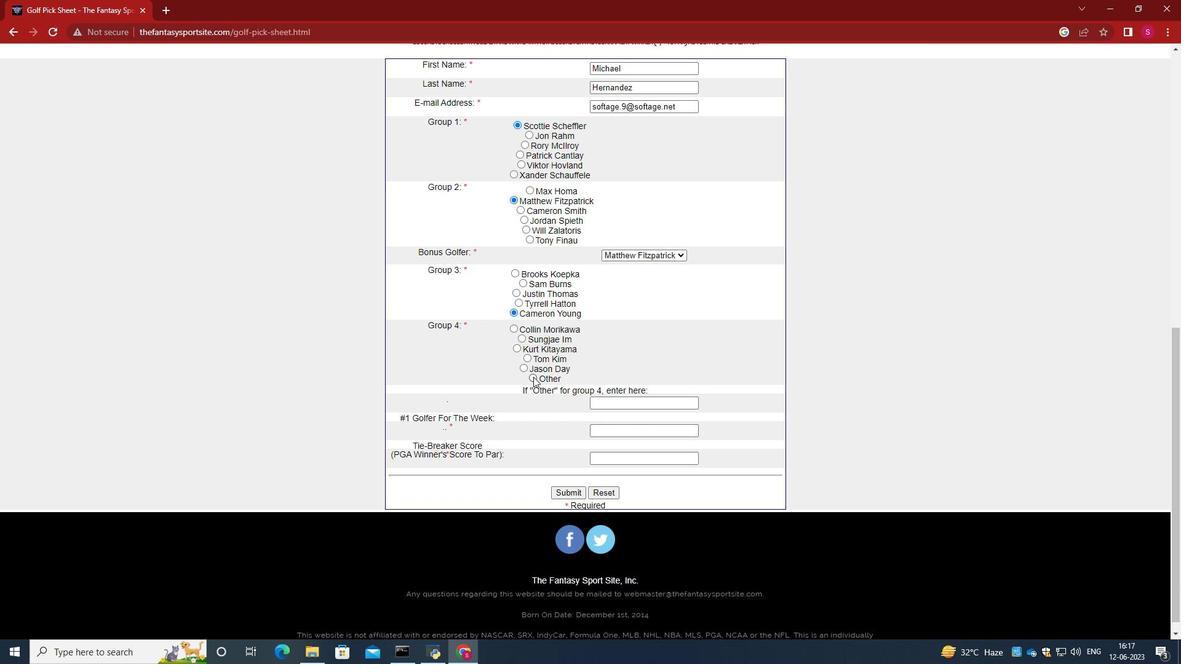 
Action: Mouse moved to (605, 398)
Screenshot: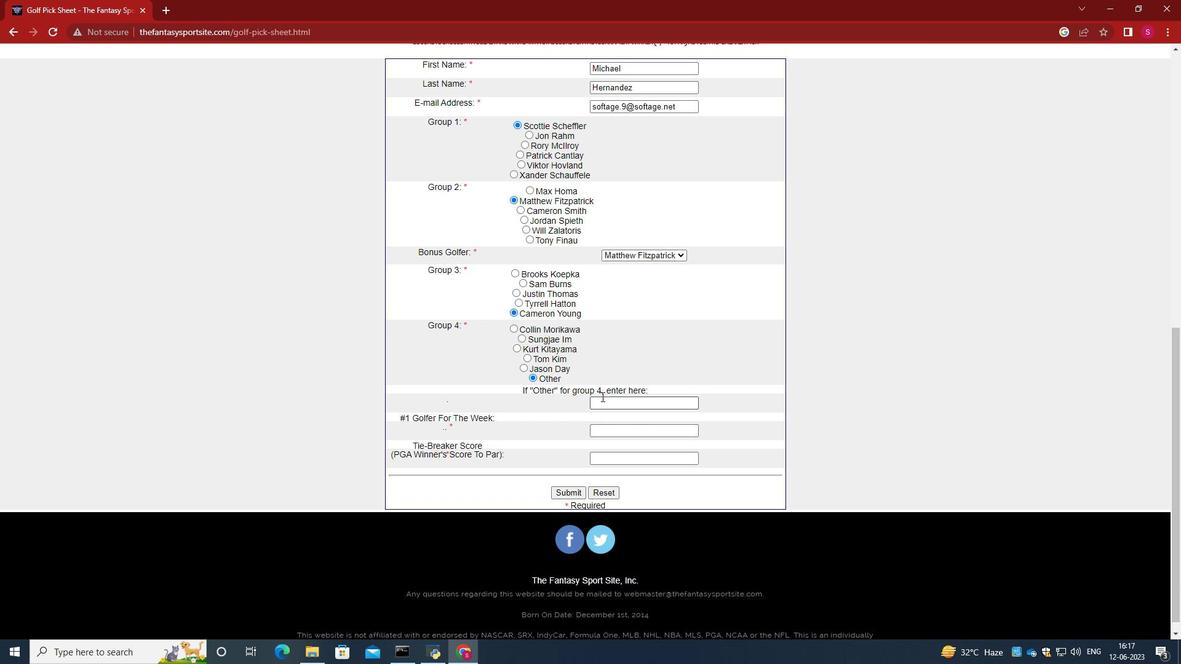 
Action: Mouse pressed left at (605, 398)
Screenshot: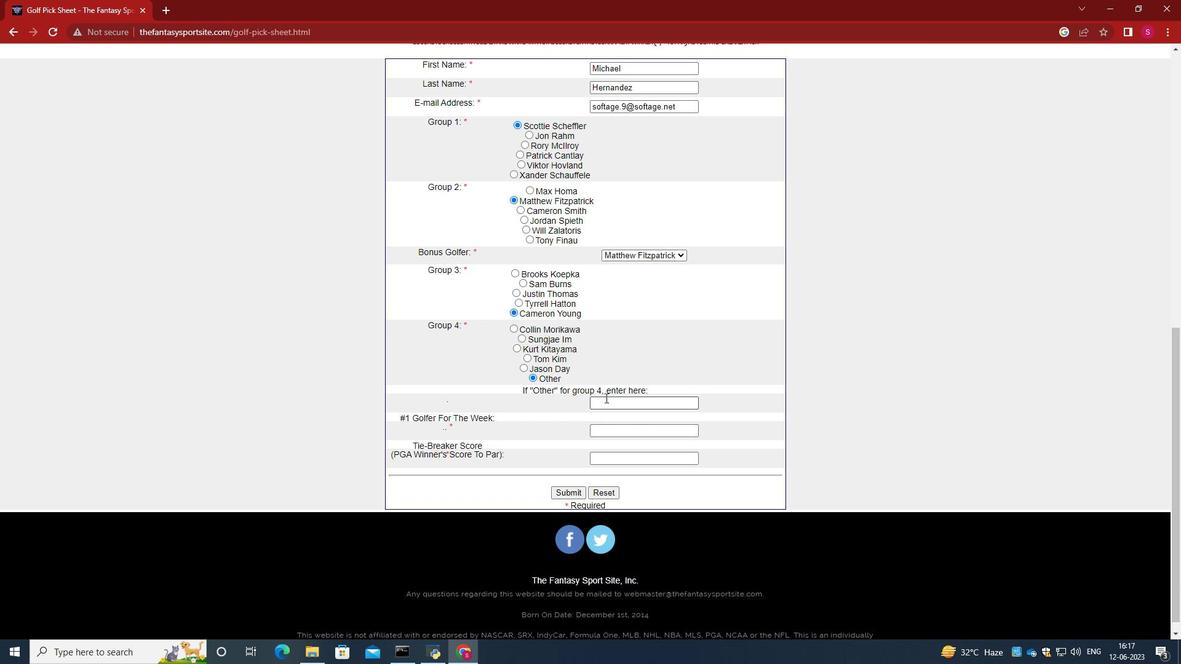 
Action: Key pressed <Key.caps_lock>S<Key.caps_lock>ahith<Key.caps_lock><Key.space>T<Key.caps_lock>heegala<Key.tab><Key.caps_lock>S<Key.caps_lock>am<Key.space><Key.caps_lock>B<Key.caps_lock>onus<Key.tab>0
Screenshot: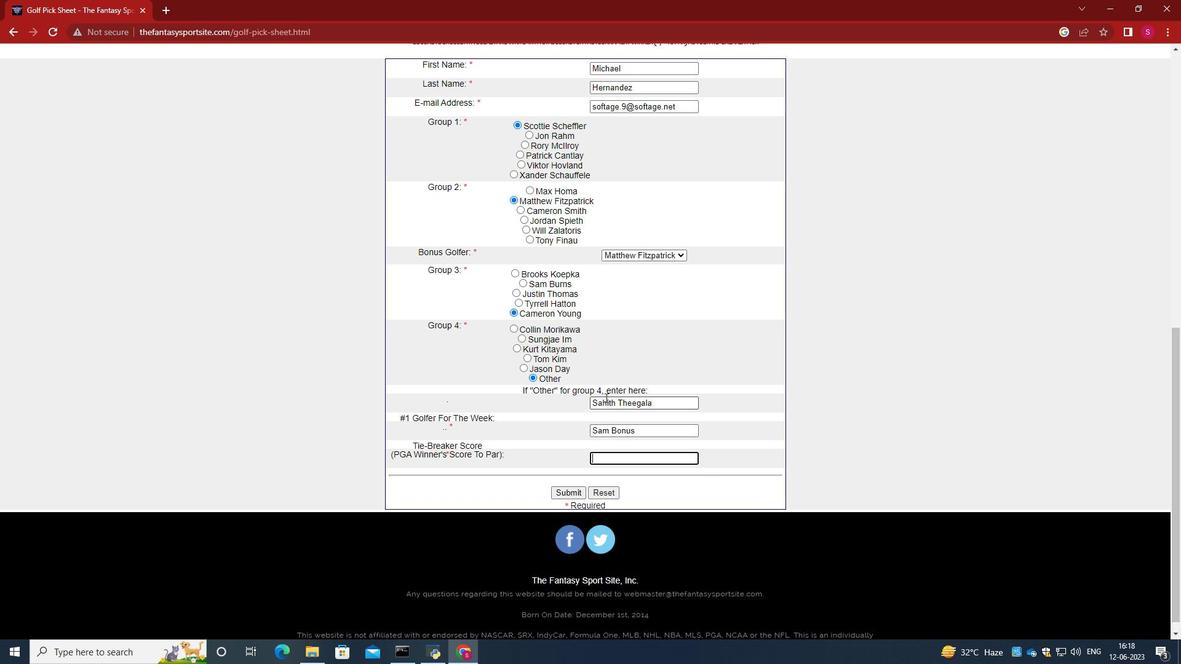 
Action: Mouse moved to (576, 492)
Screenshot: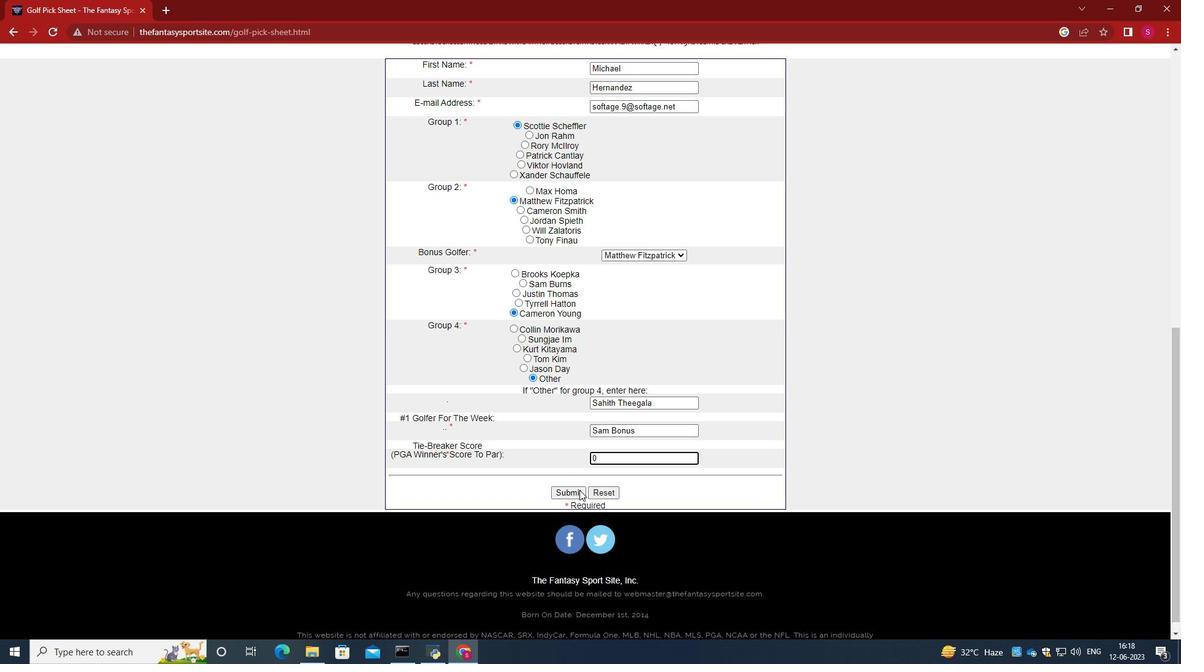 
Action: Mouse pressed left at (576, 492)
Screenshot: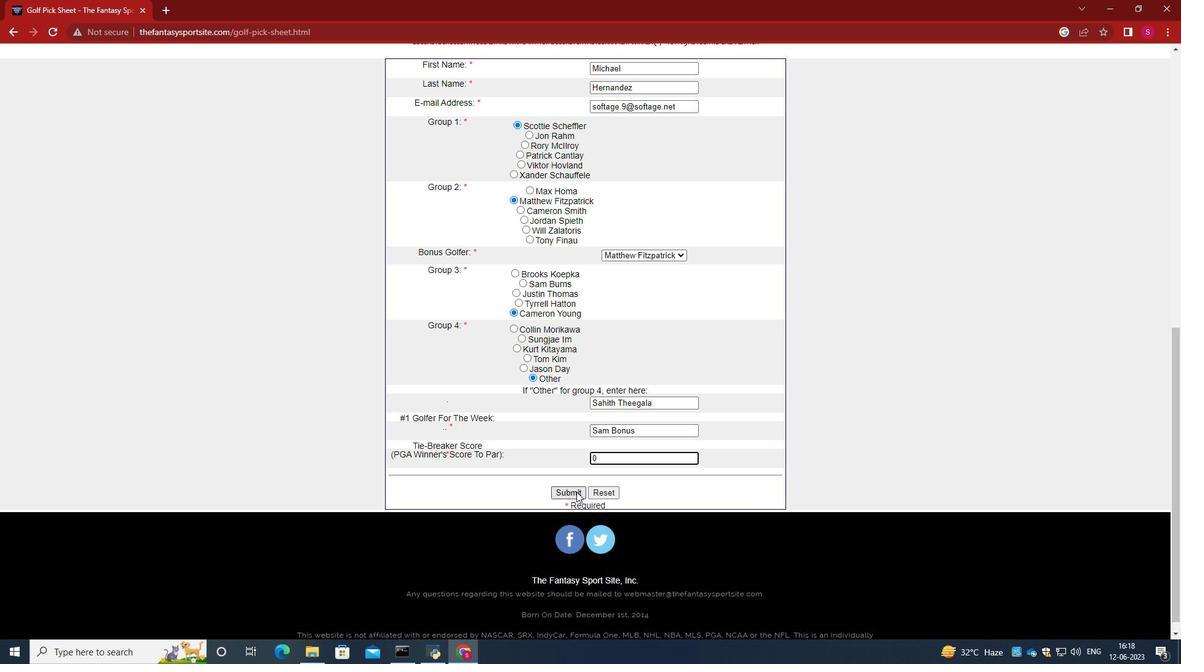 
